 Task: Search one way flight ticket for 3 adults, 3 children in business from Dubuque: Dubuque Regional Airport to Springfield: Abraham Lincoln Capital Airport on 5-2-2023. Number of bags: 4 checked bags. Price is upto 89000. Outbound departure time preference is 18:45.
Action: Mouse moved to (311, 283)
Screenshot: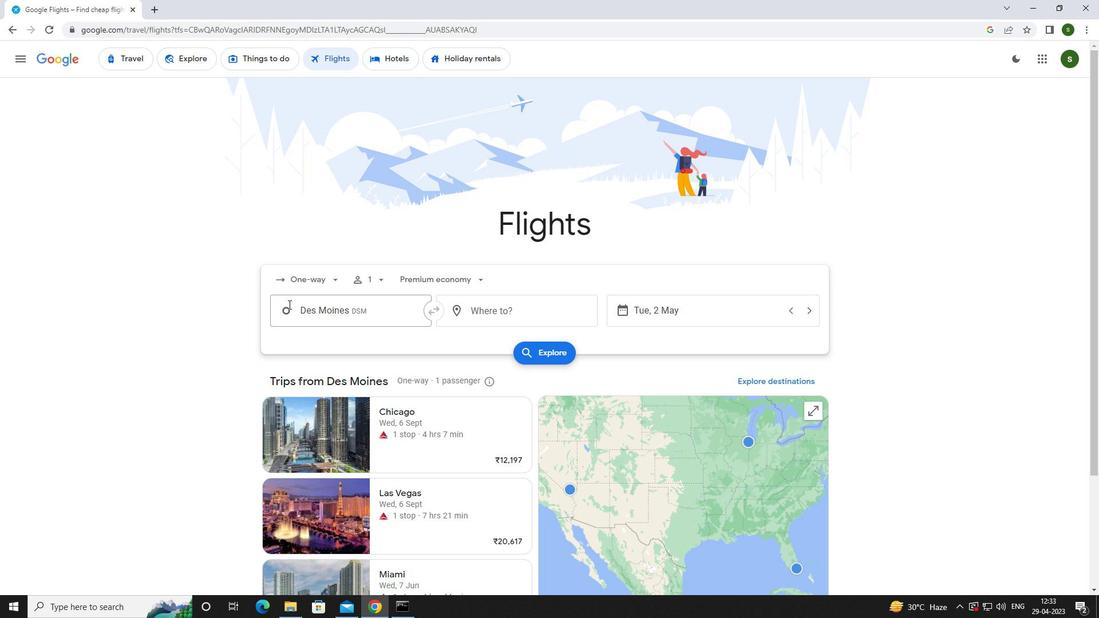 
Action: Mouse pressed left at (311, 283)
Screenshot: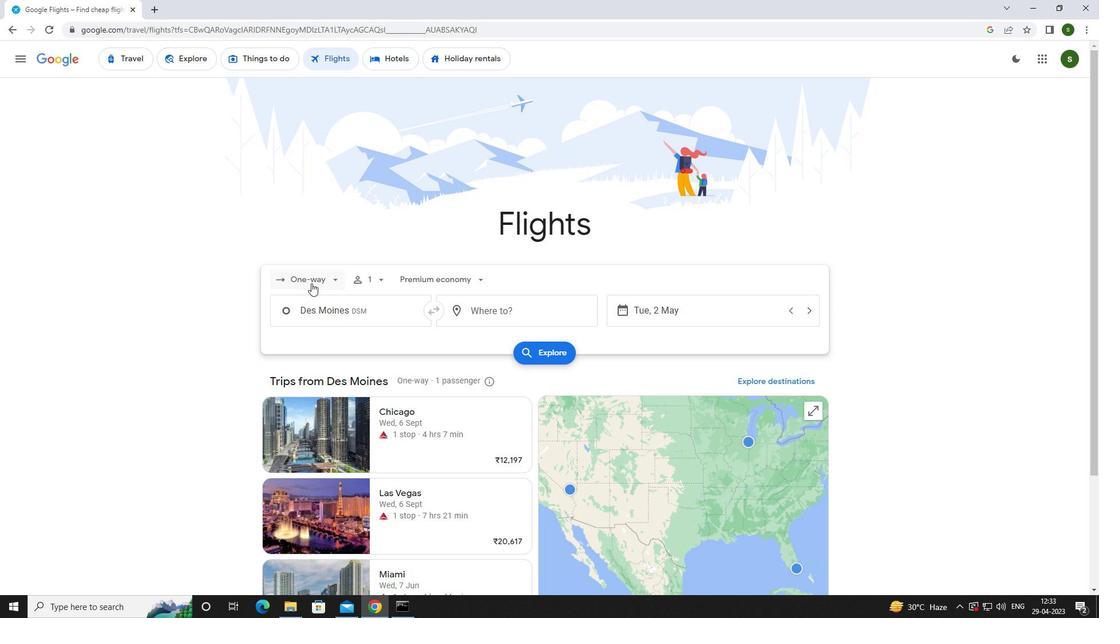 
Action: Mouse moved to (319, 332)
Screenshot: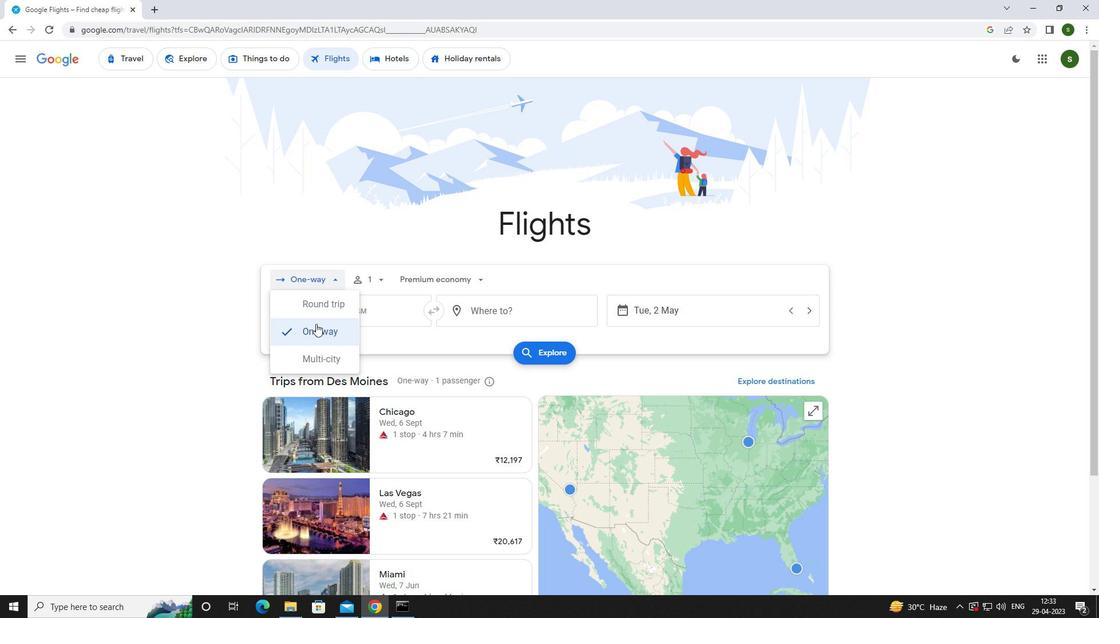 
Action: Mouse pressed left at (319, 332)
Screenshot: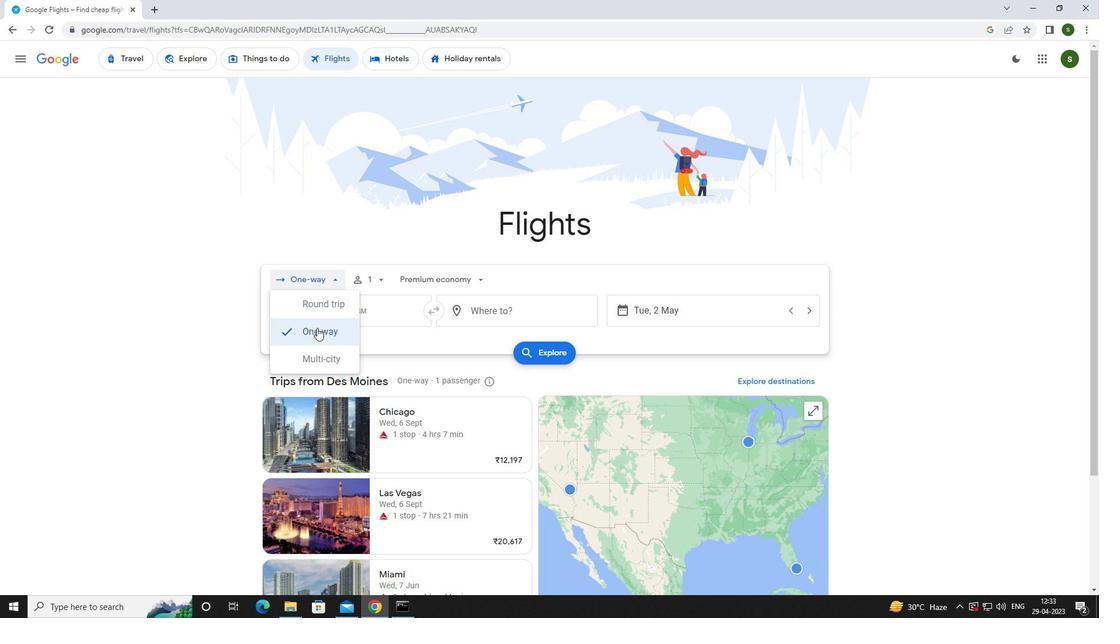 
Action: Mouse moved to (389, 277)
Screenshot: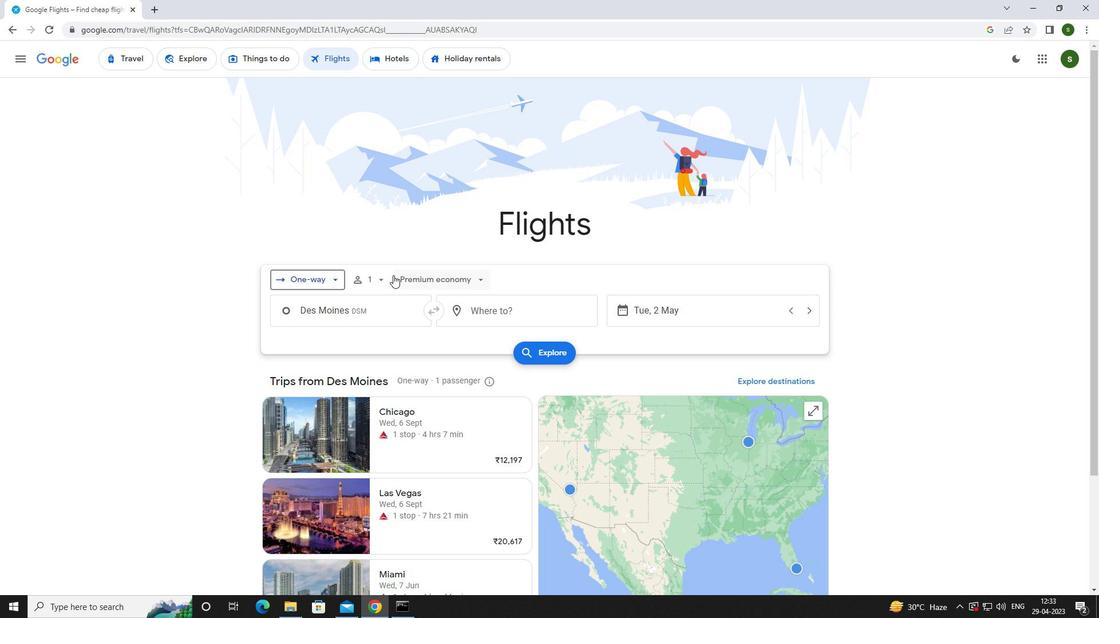 
Action: Mouse pressed left at (389, 277)
Screenshot: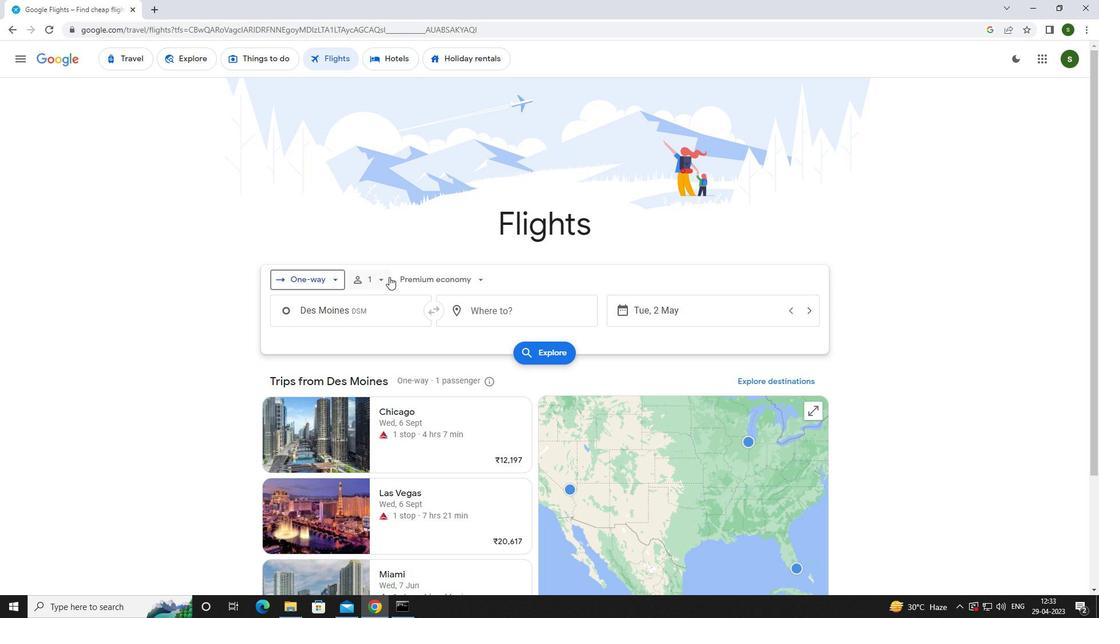 
Action: Mouse moved to (474, 311)
Screenshot: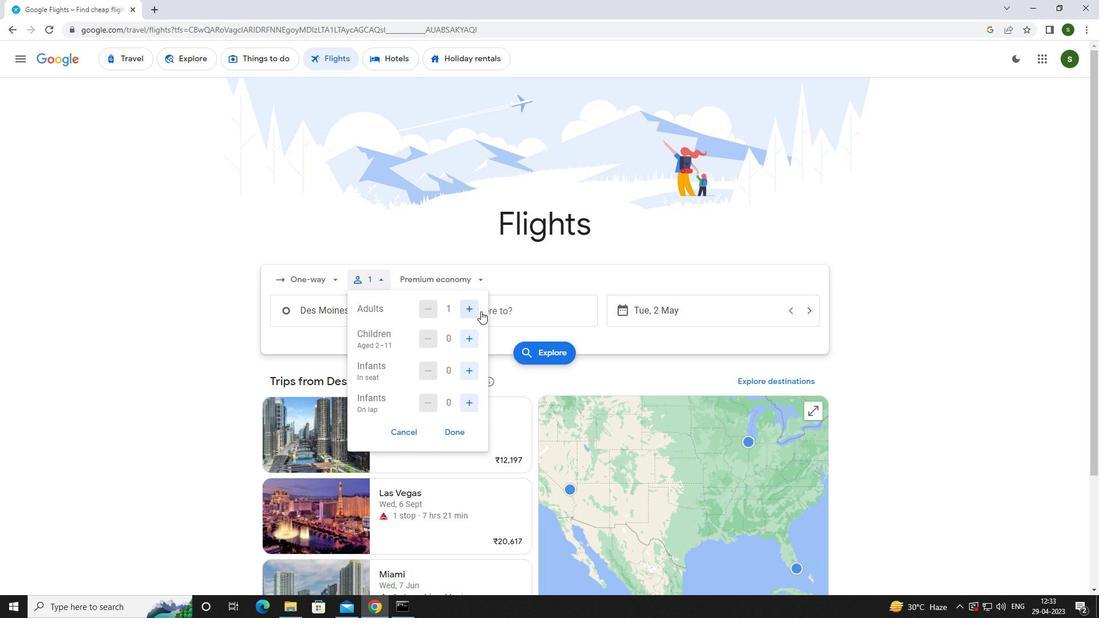 
Action: Mouse pressed left at (474, 311)
Screenshot: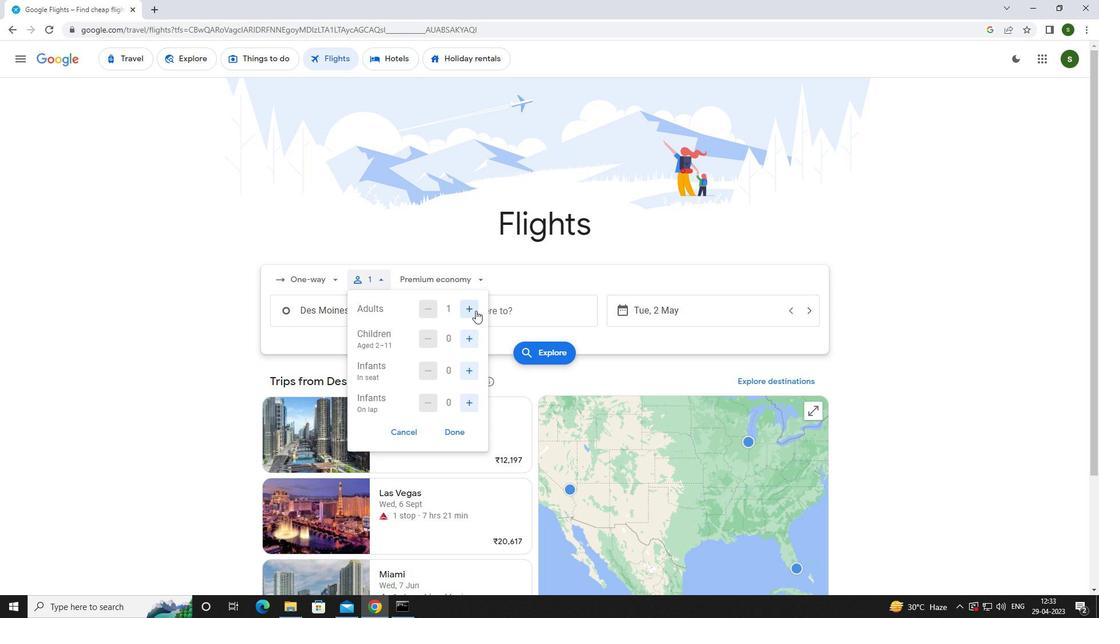 
Action: Mouse pressed left at (474, 311)
Screenshot: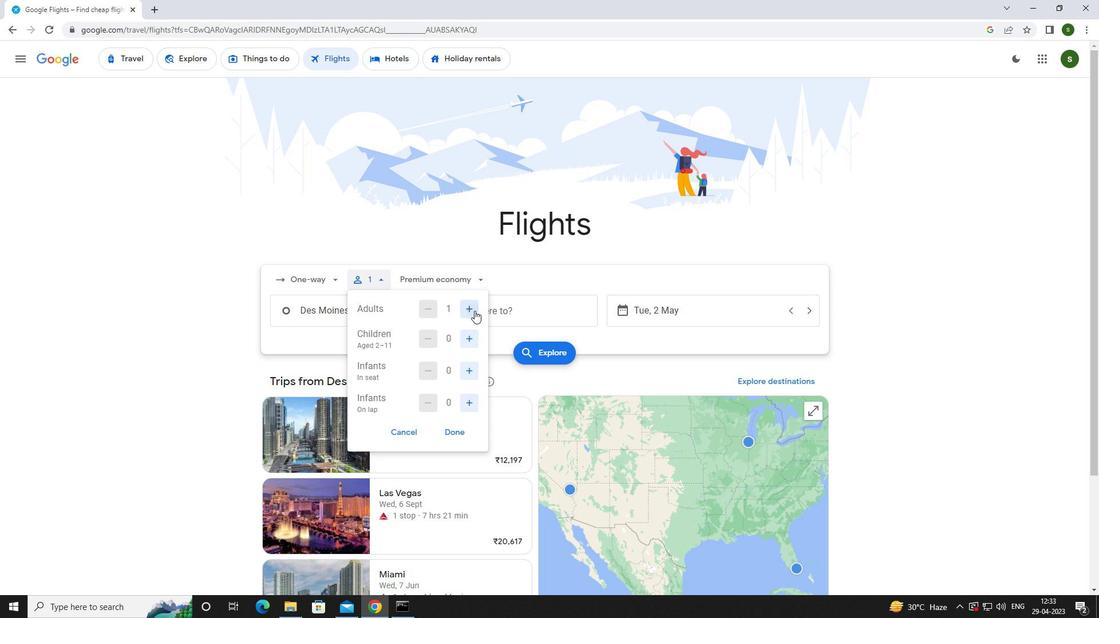 
Action: Mouse moved to (472, 336)
Screenshot: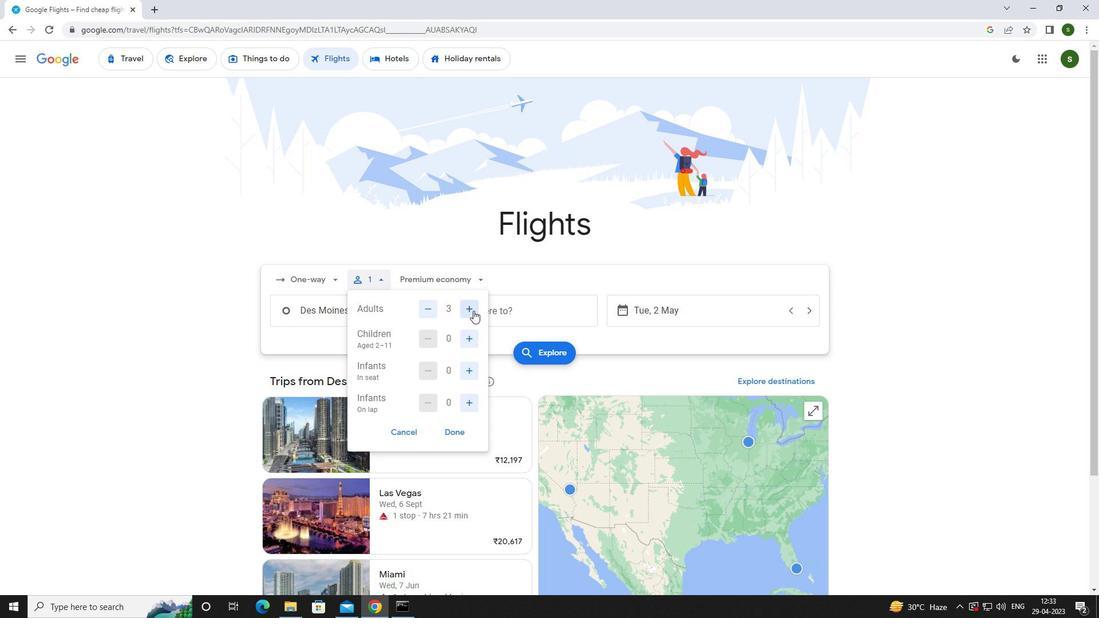 
Action: Mouse pressed left at (472, 336)
Screenshot: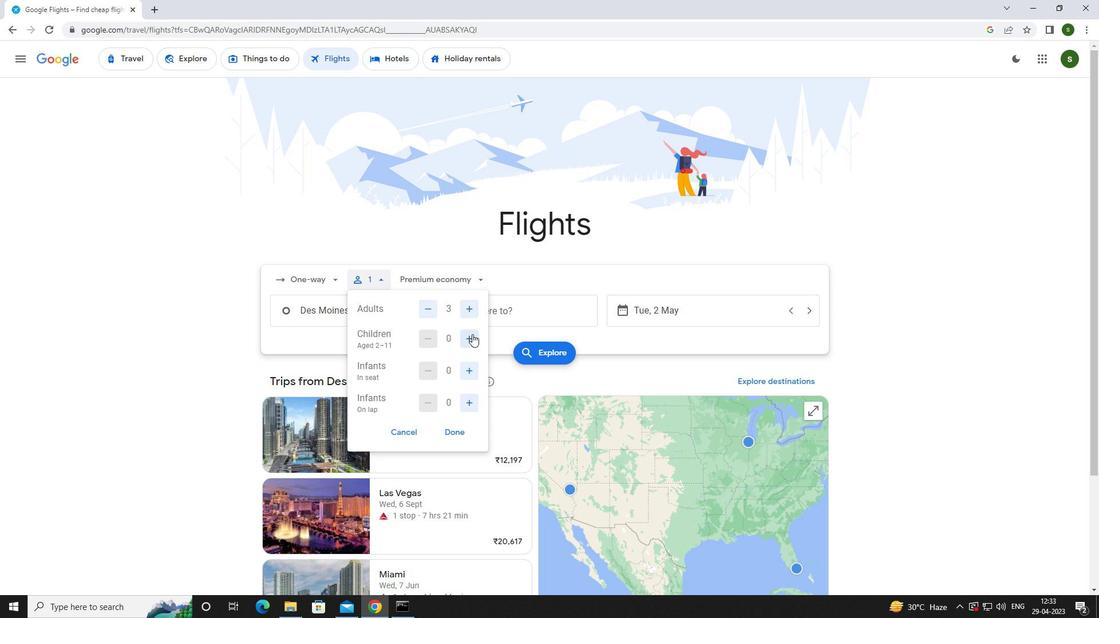 
Action: Mouse pressed left at (472, 336)
Screenshot: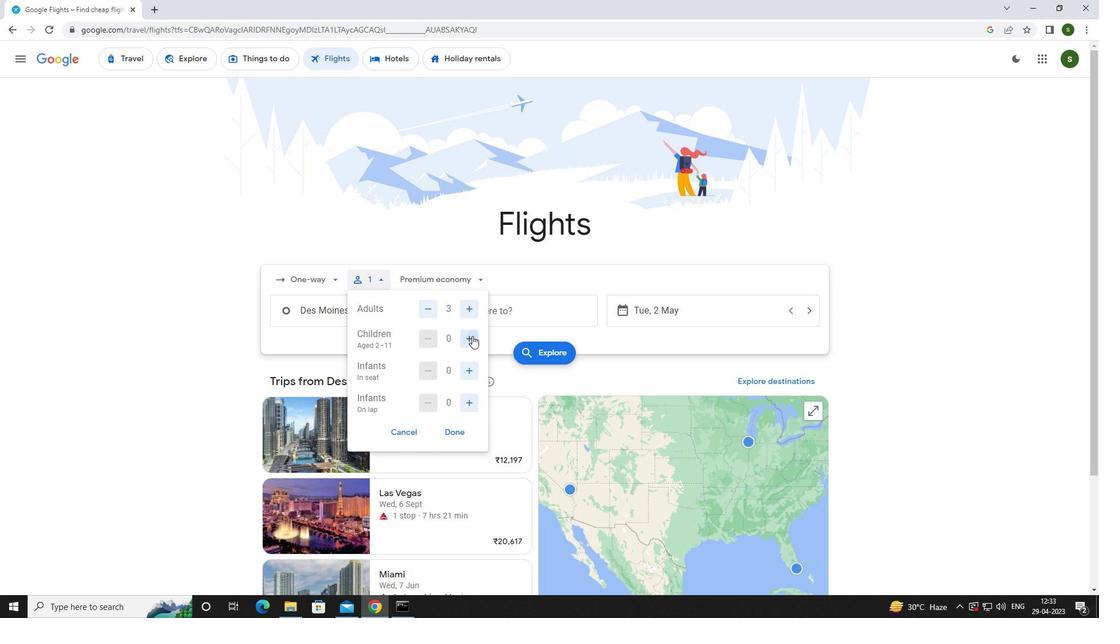 
Action: Mouse pressed left at (472, 336)
Screenshot: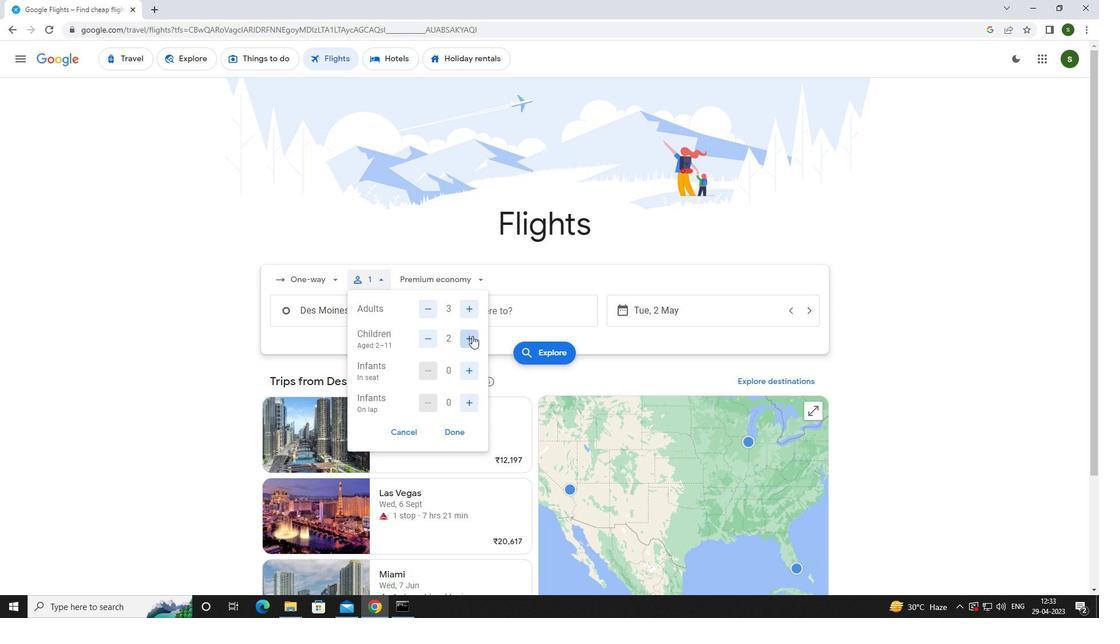 
Action: Mouse moved to (462, 280)
Screenshot: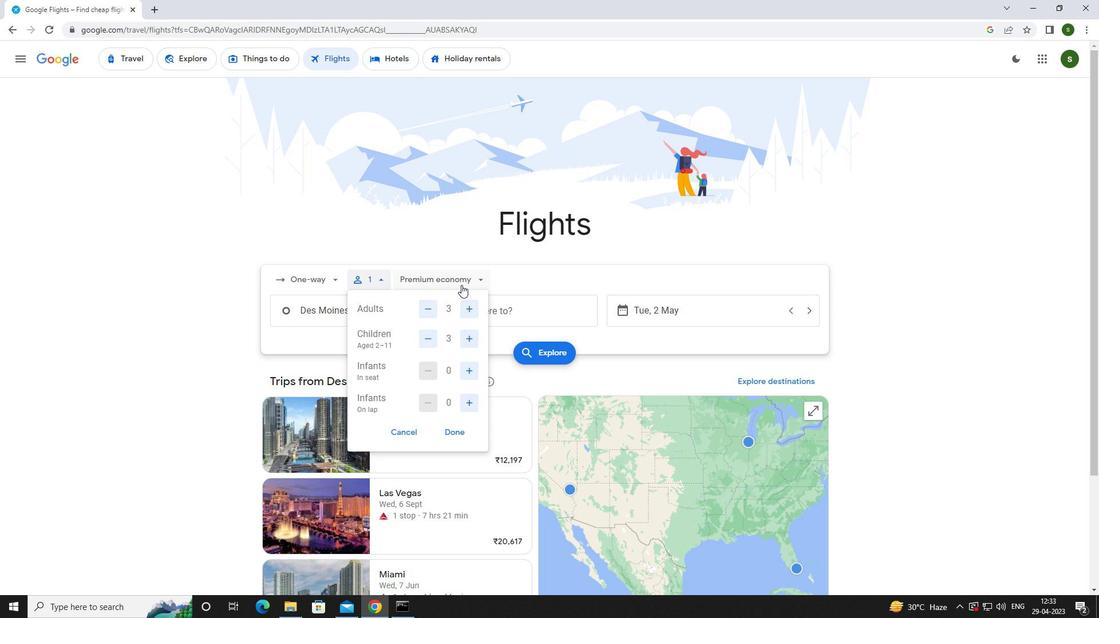 
Action: Mouse pressed left at (462, 280)
Screenshot: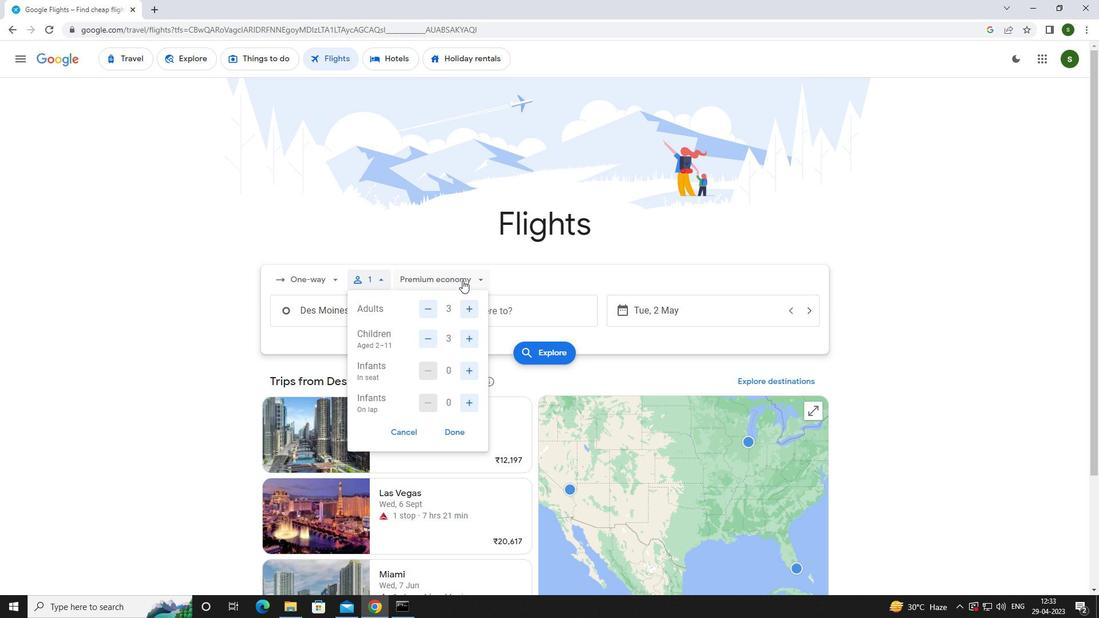 
Action: Mouse moved to (464, 355)
Screenshot: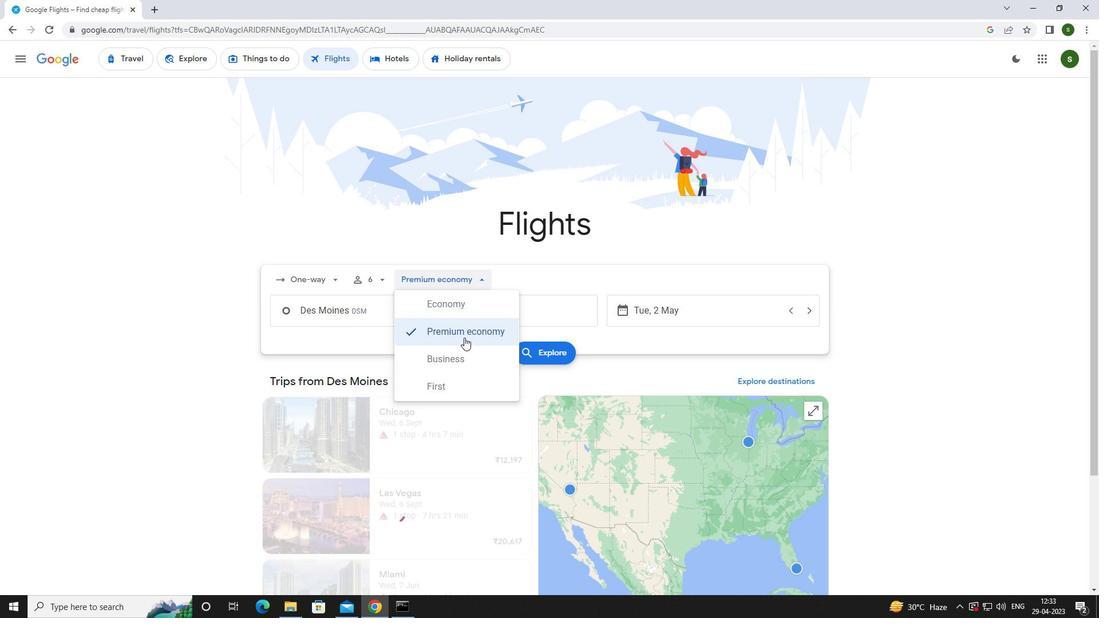
Action: Mouse pressed left at (464, 355)
Screenshot: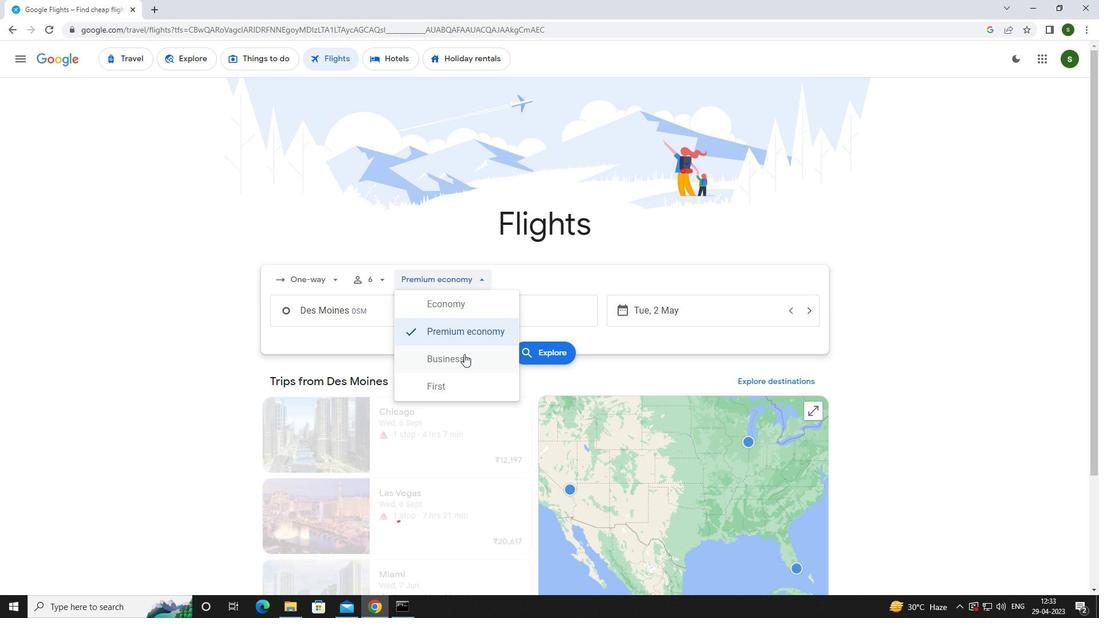 
Action: Mouse moved to (398, 314)
Screenshot: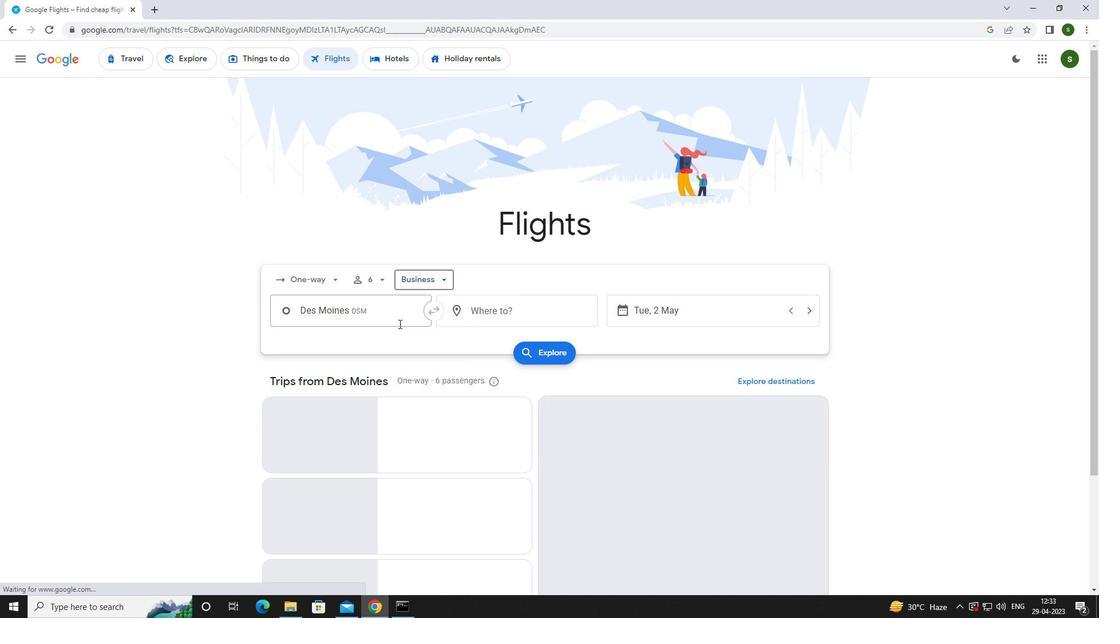 
Action: Mouse pressed left at (398, 314)
Screenshot: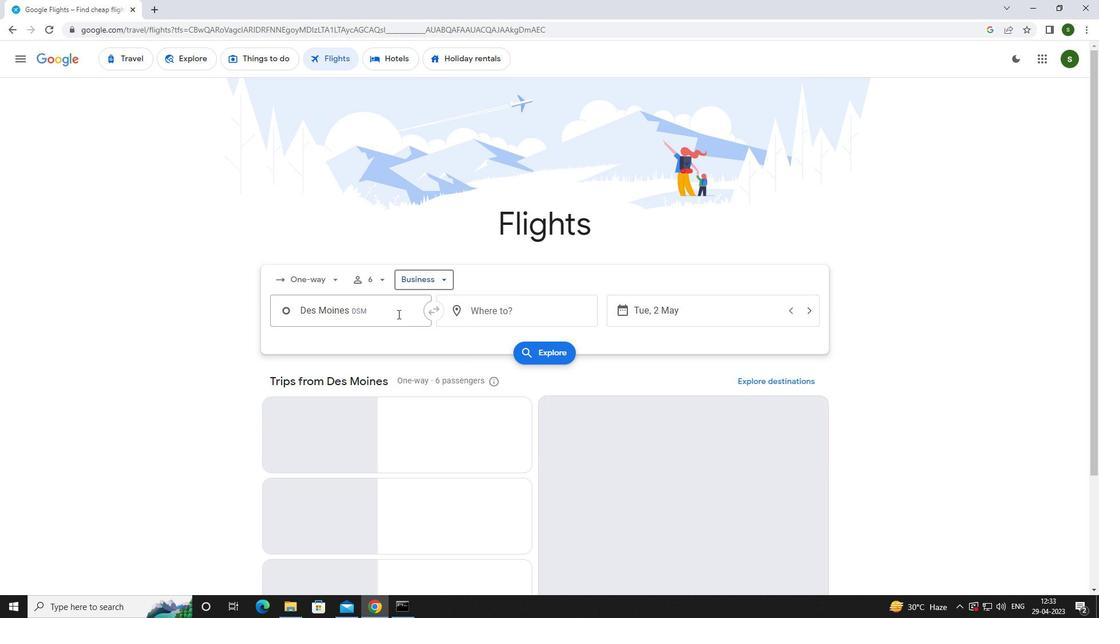 
Action: Mouse moved to (397, 314)
Screenshot: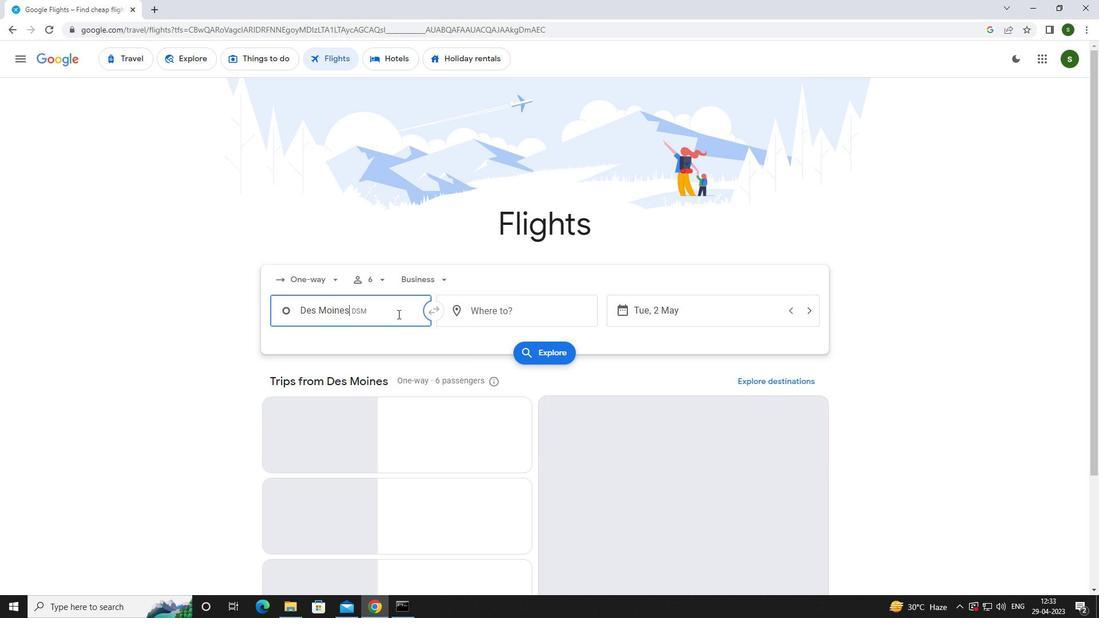 
Action: Key pressed d<Key.caps_lock>ubuque
Screenshot: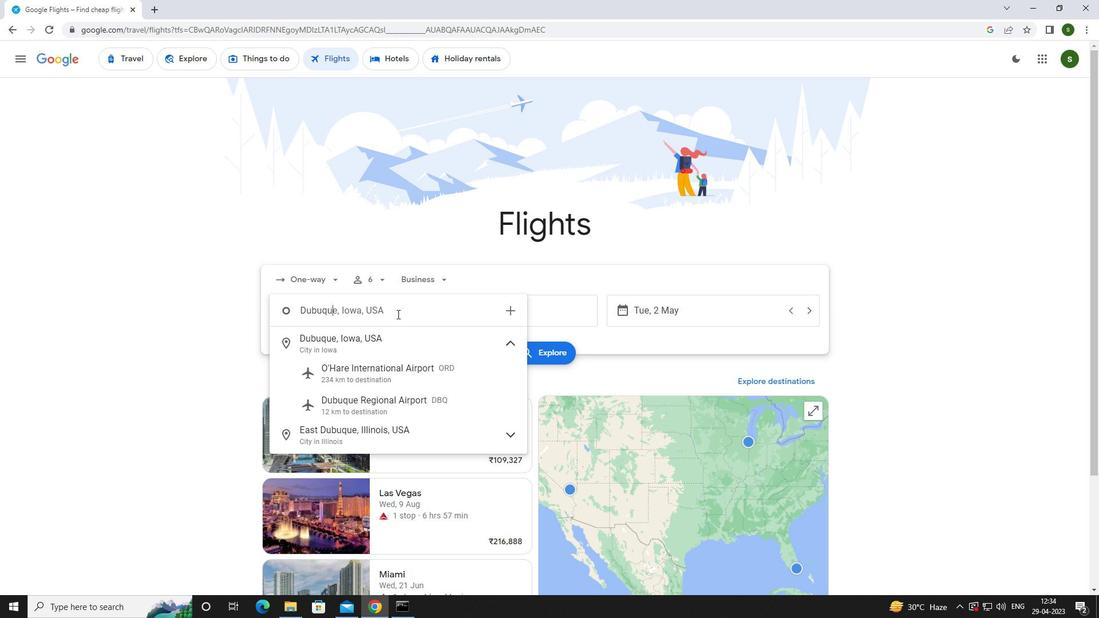 
Action: Mouse moved to (394, 401)
Screenshot: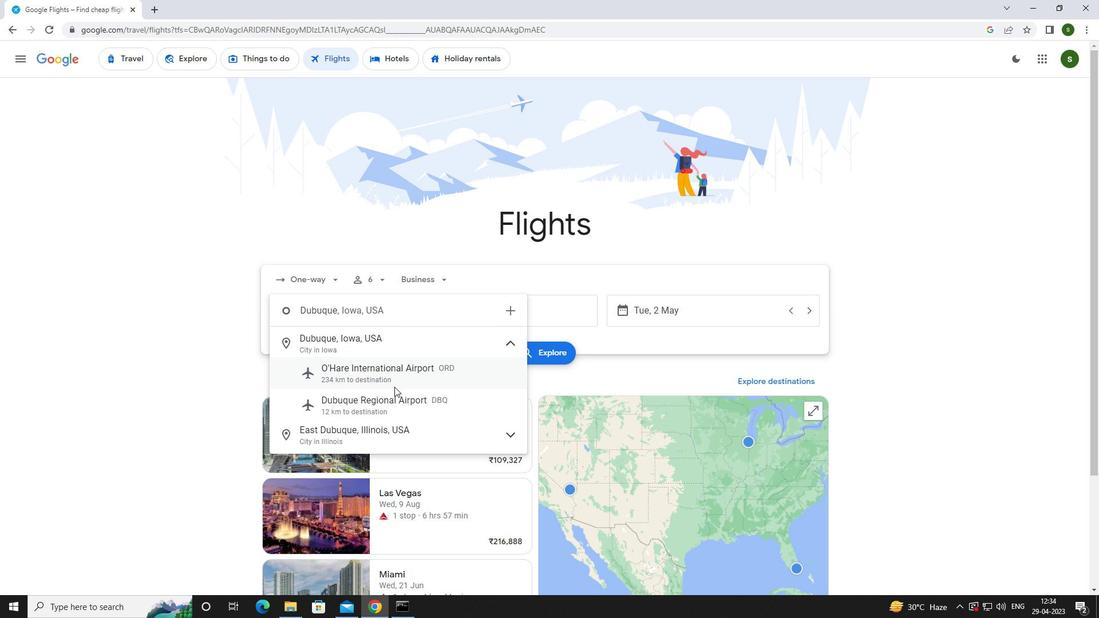 
Action: Mouse pressed left at (394, 401)
Screenshot: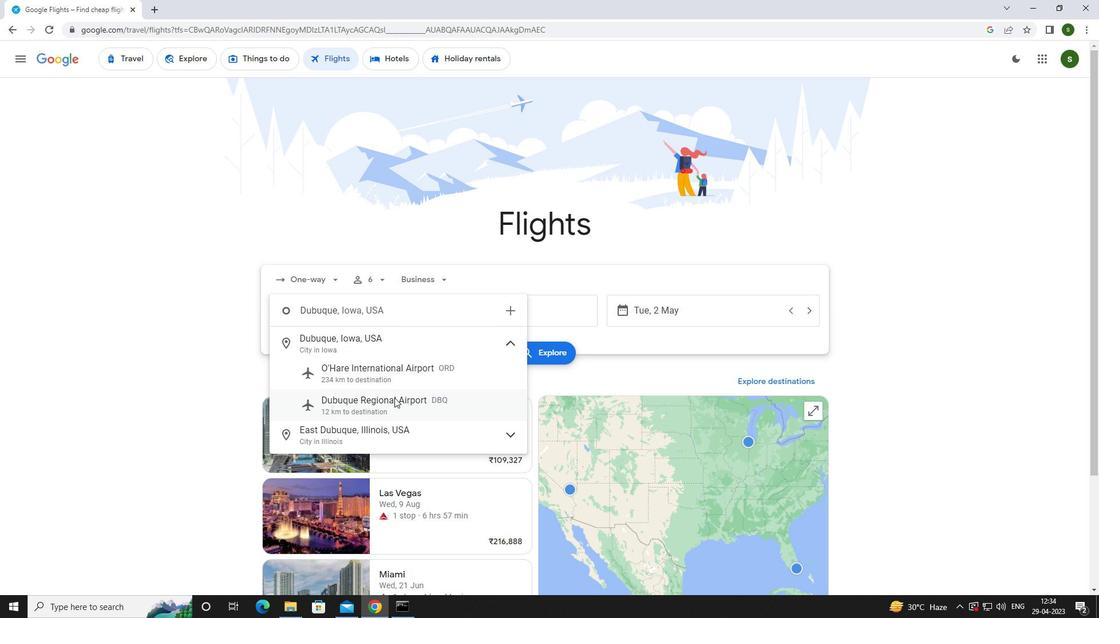
Action: Mouse moved to (500, 314)
Screenshot: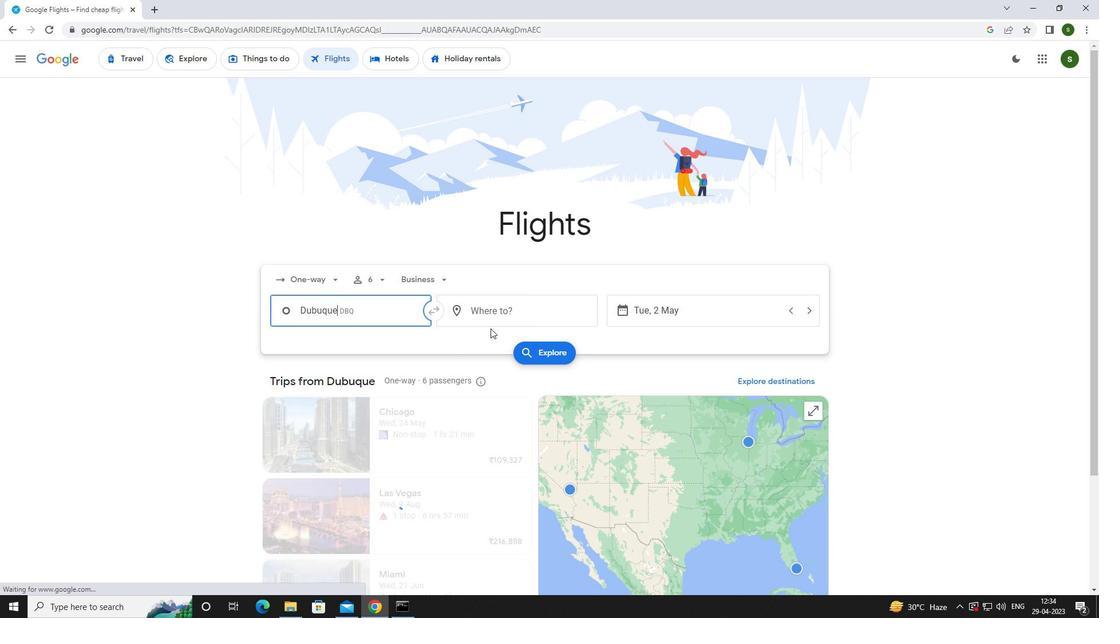 
Action: Mouse pressed left at (500, 314)
Screenshot: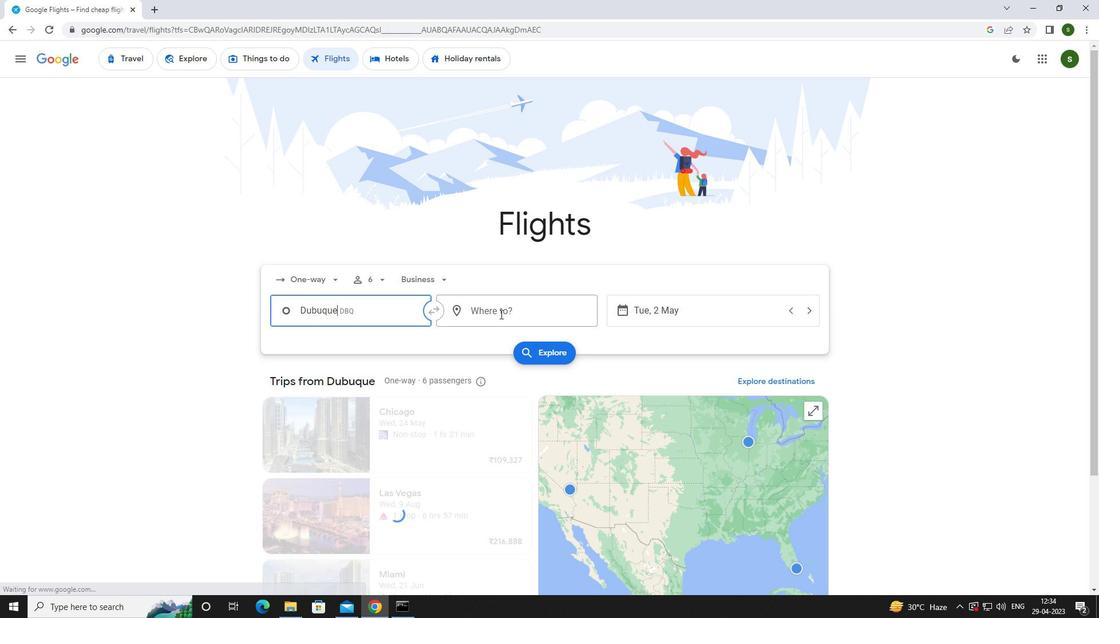 
Action: Mouse moved to (450, 321)
Screenshot: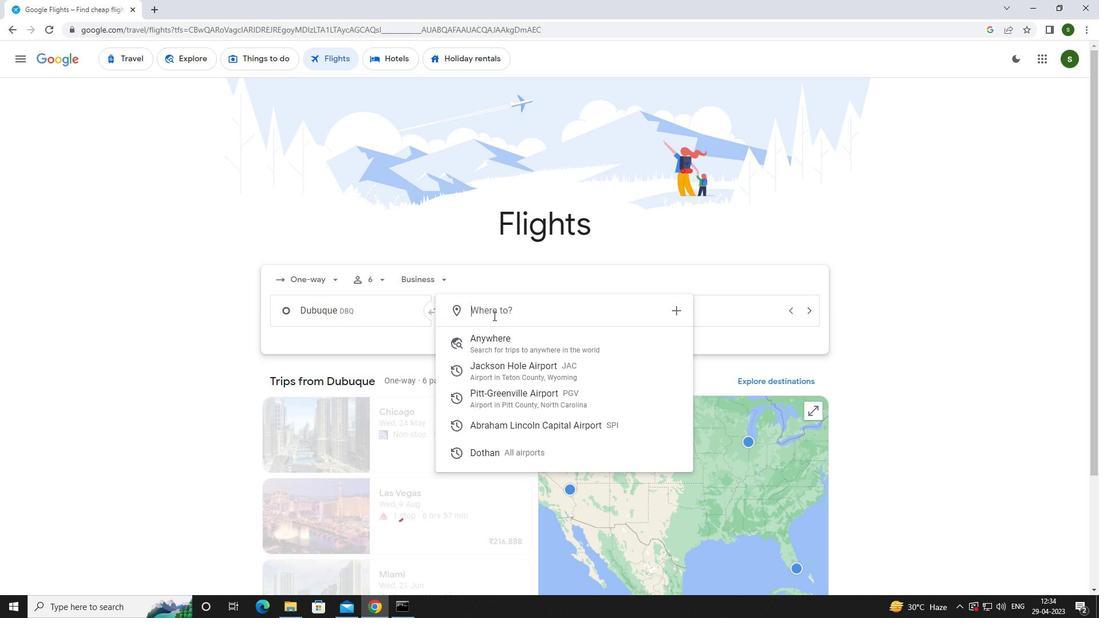 
Action: Key pressed <Key.caps_lock>s<Key.caps_lock>pringfield
Screenshot: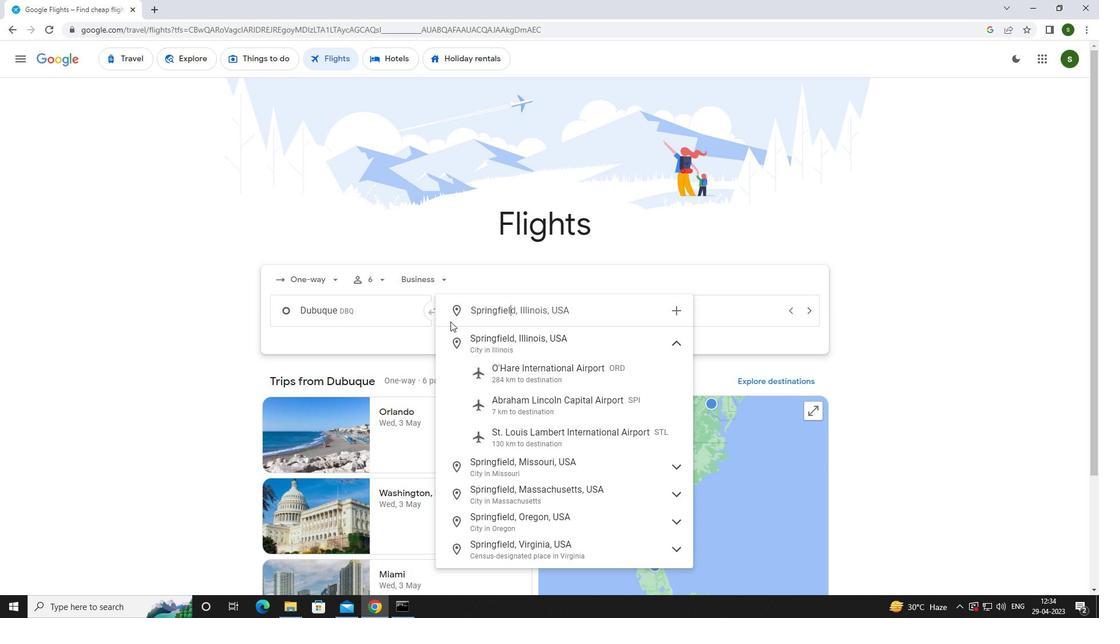 
Action: Mouse moved to (520, 407)
Screenshot: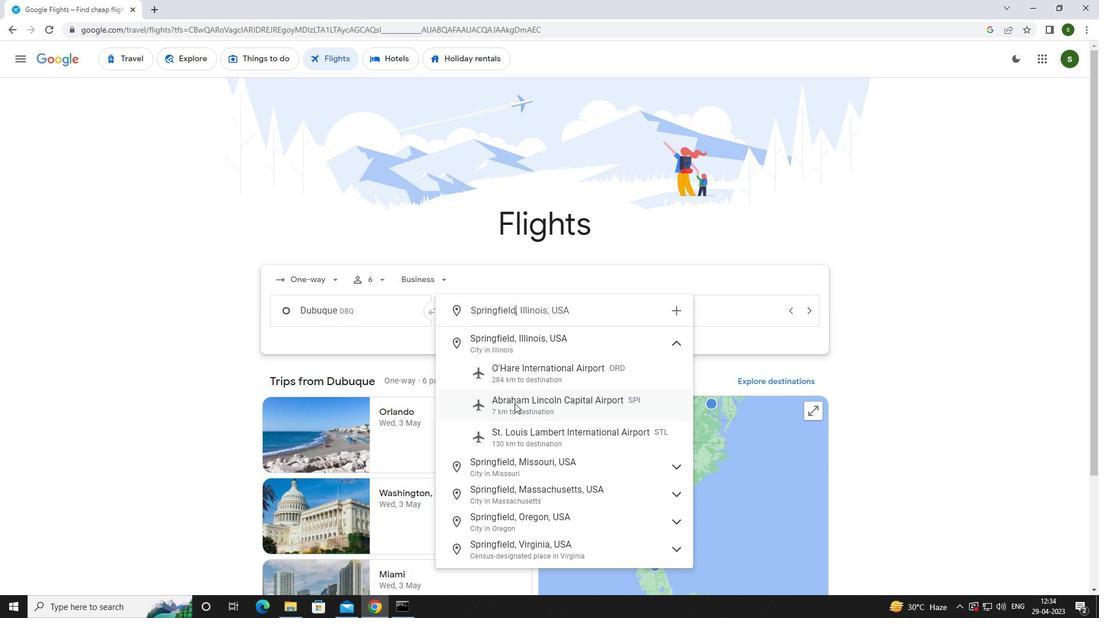 
Action: Mouse pressed left at (520, 407)
Screenshot: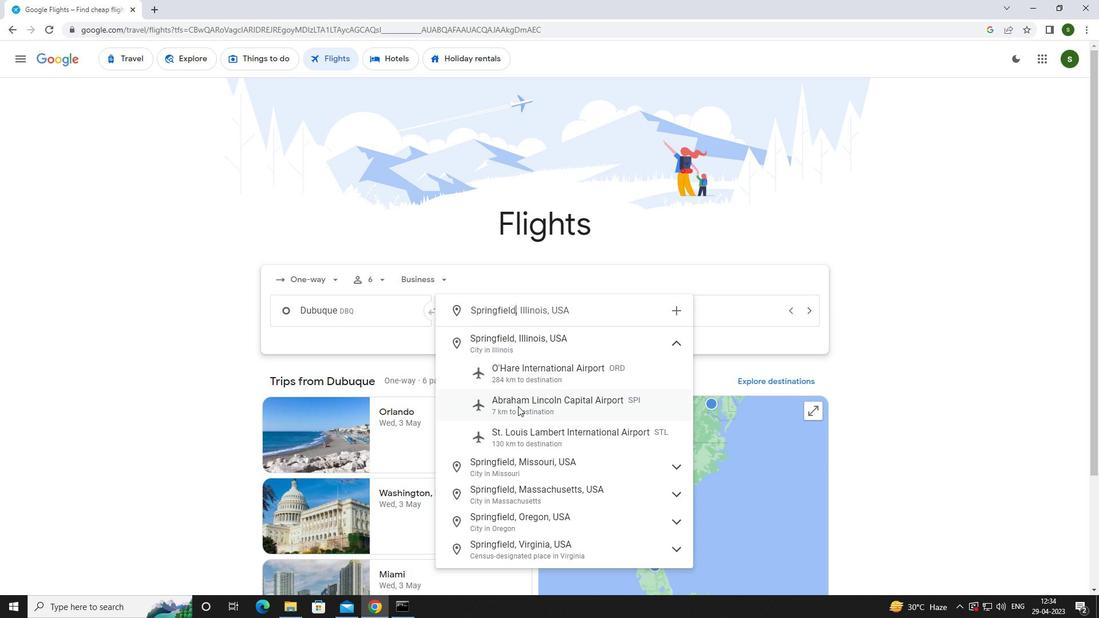 
Action: Mouse moved to (712, 313)
Screenshot: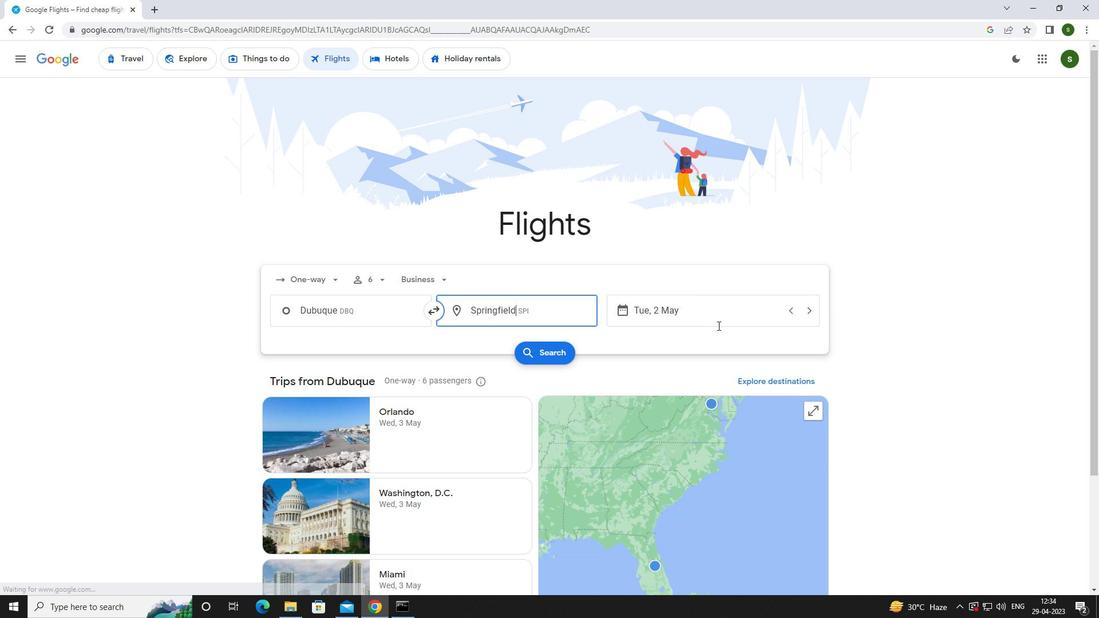 
Action: Mouse pressed left at (712, 313)
Screenshot: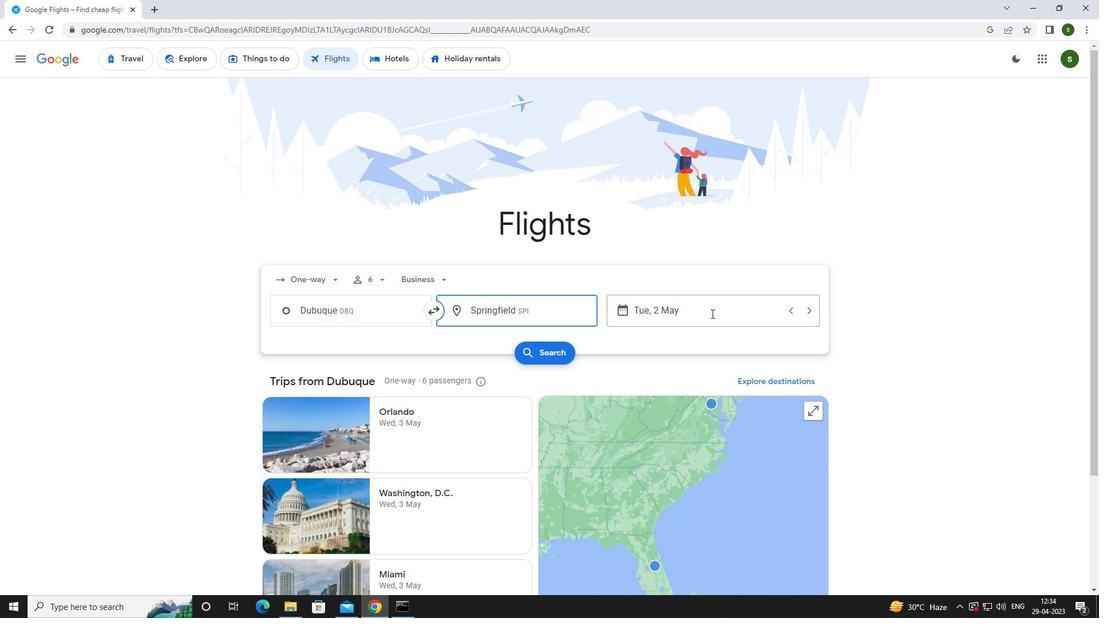 
Action: Mouse moved to (687, 386)
Screenshot: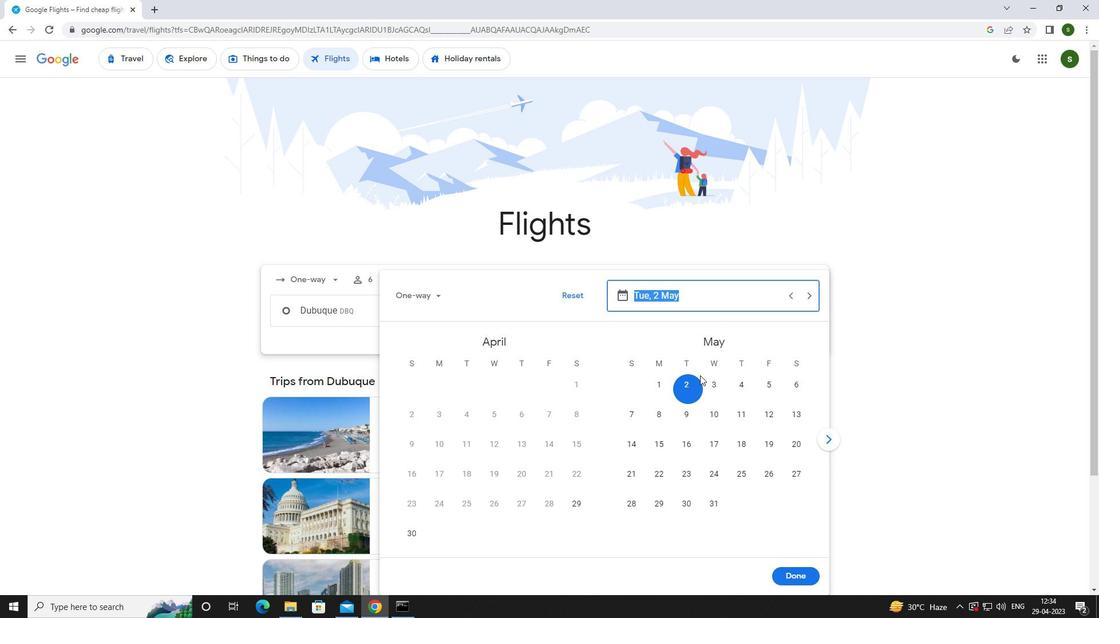 
Action: Mouse pressed left at (687, 386)
Screenshot: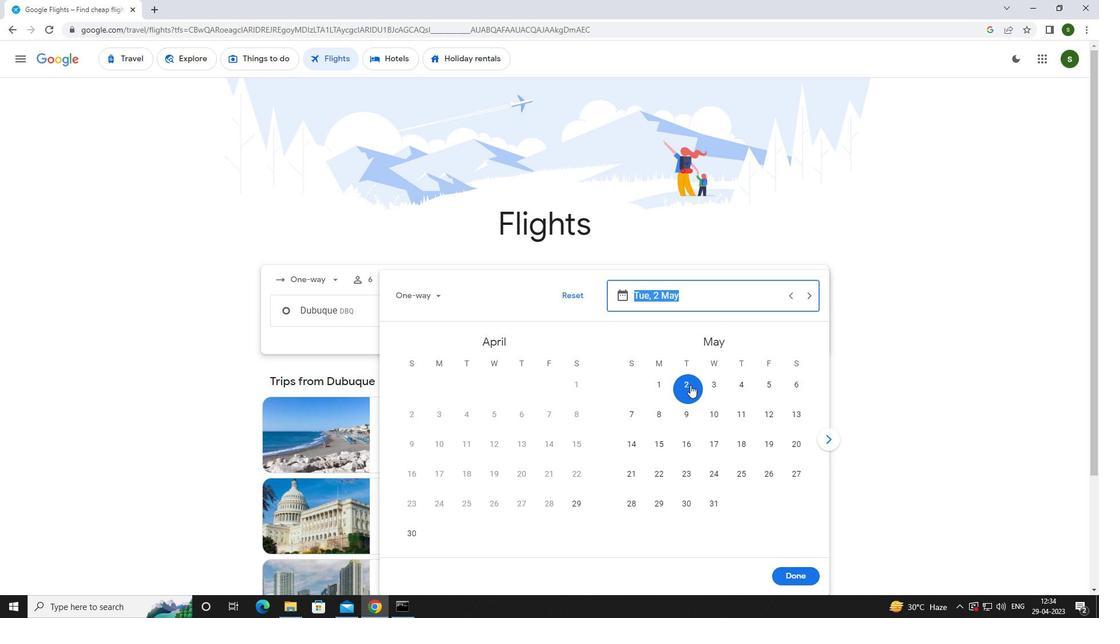 
Action: Mouse moved to (799, 575)
Screenshot: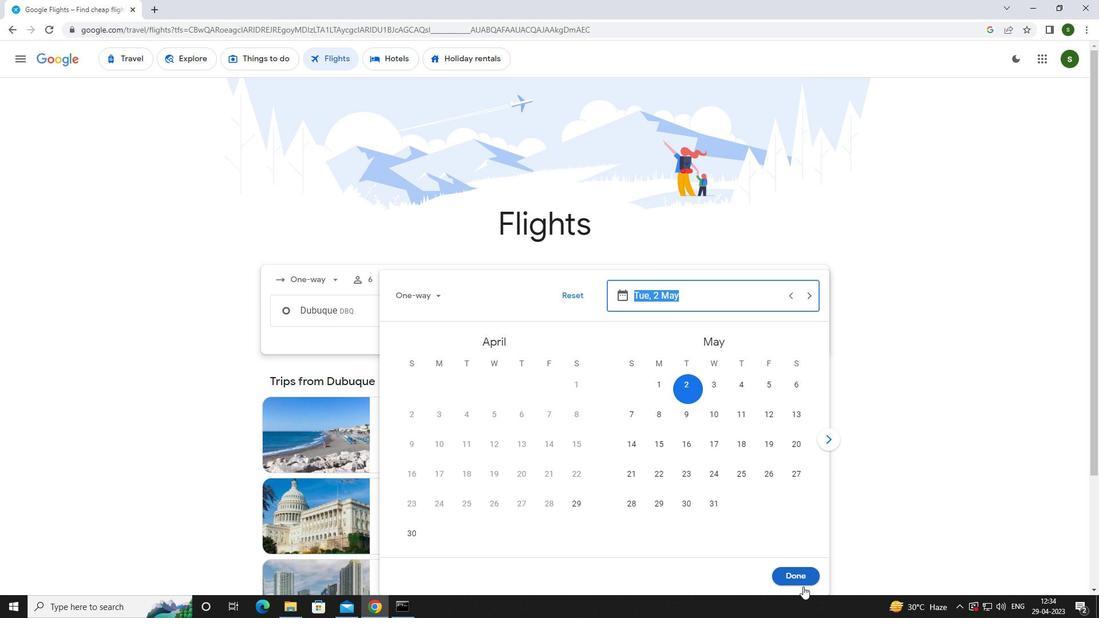 
Action: Mouse pressed left at (799, 575)
Screenshot: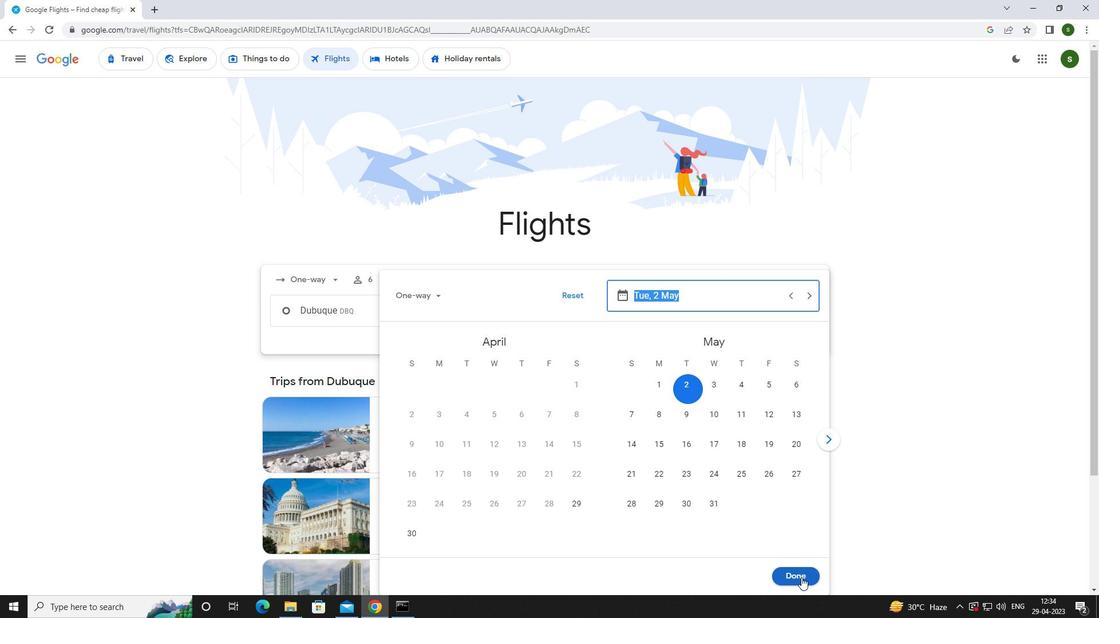 
Action: Mouse moved to (558, 351)
Screenshot: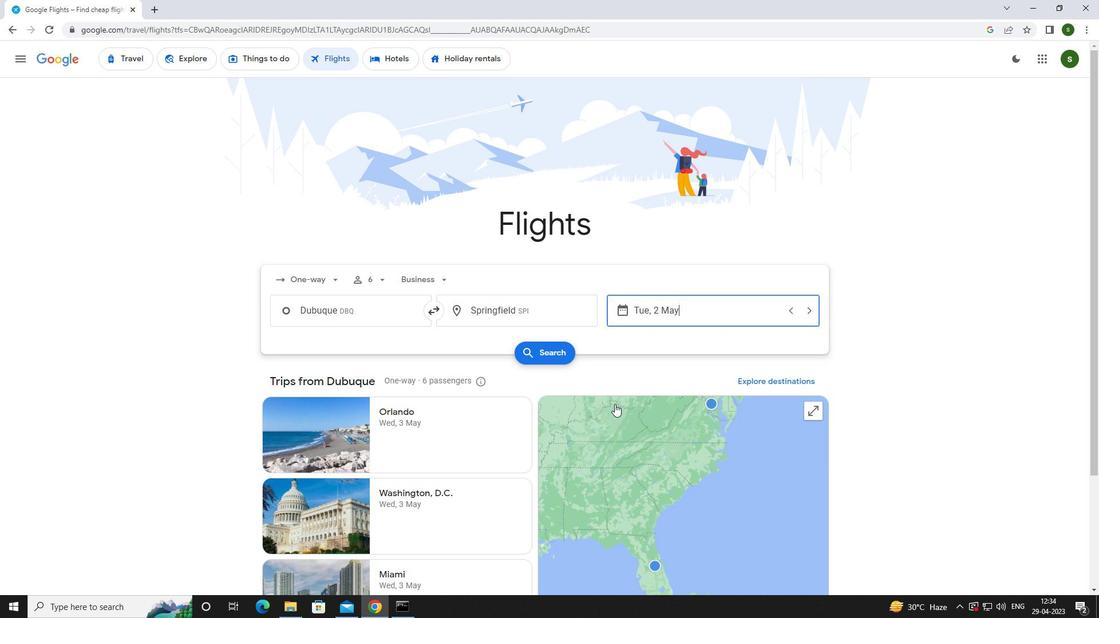 
Action: Mouse pressed left at (558, 351)
Screenshot: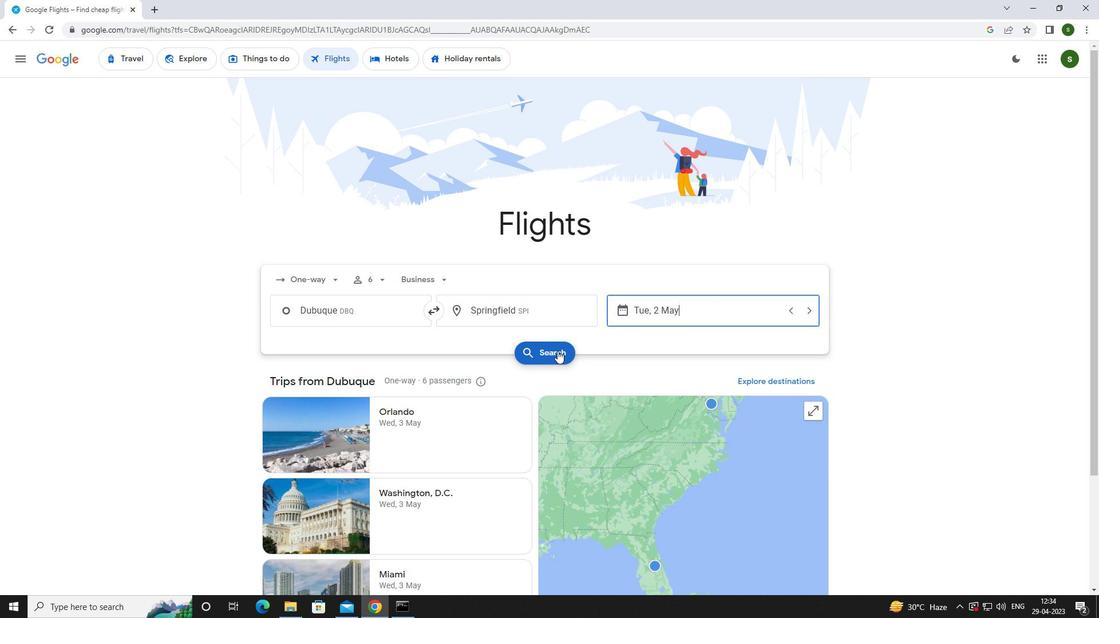 
Action: Mouse moved to (296, 168)
Screenshot: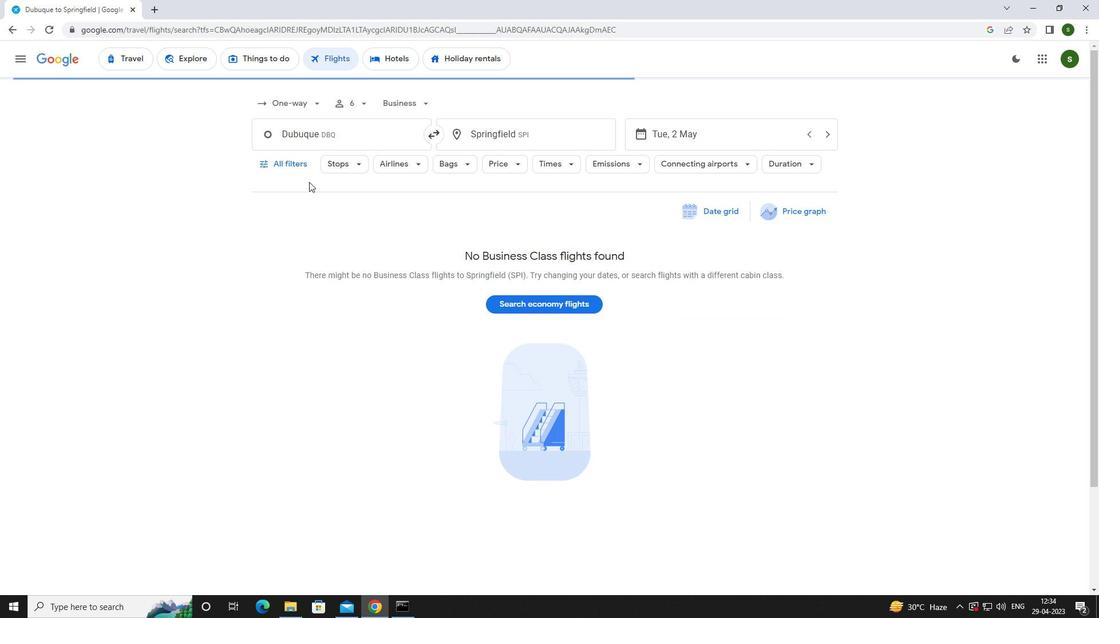 
Action: Mouse pressed left at (296, 168)
Screenshot: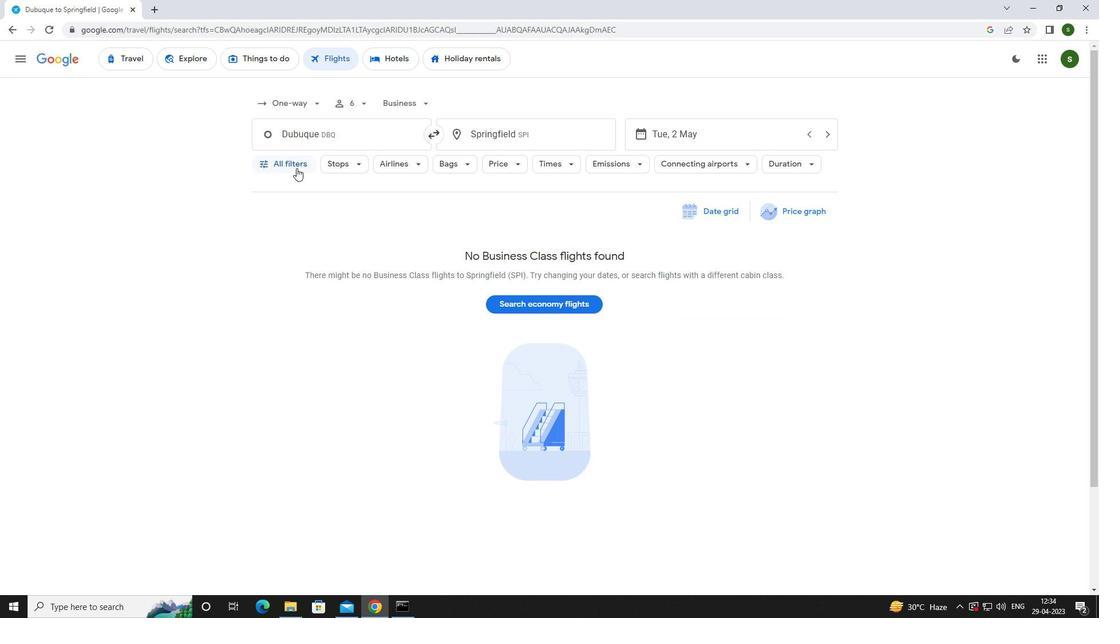 
Action: Mouse moved to (370, 320)
Screenshot: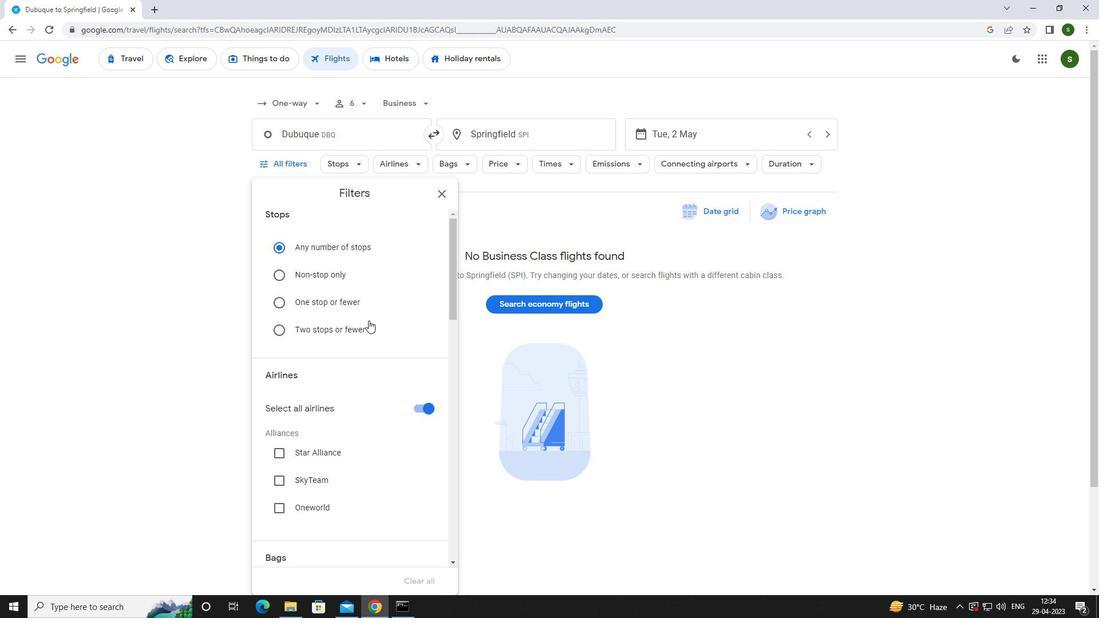 
Action: Mouse scrolled (370, 320) with delta (0, 0)
Screenshot: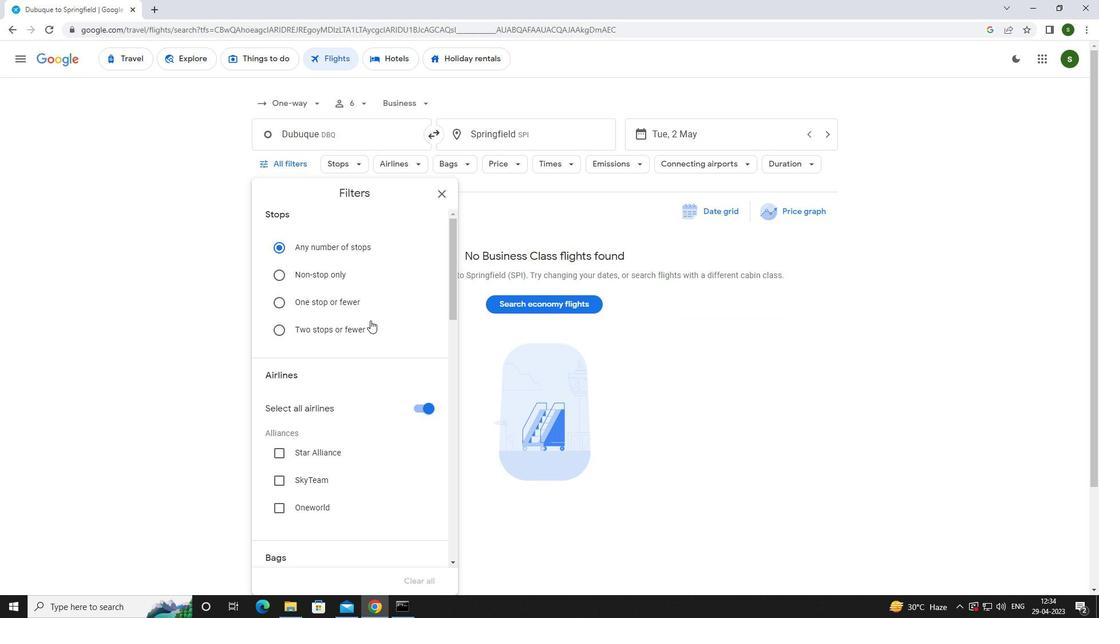 
Action: Mouse scrolled (370, 320) with delta (0, 0)
Screenshot: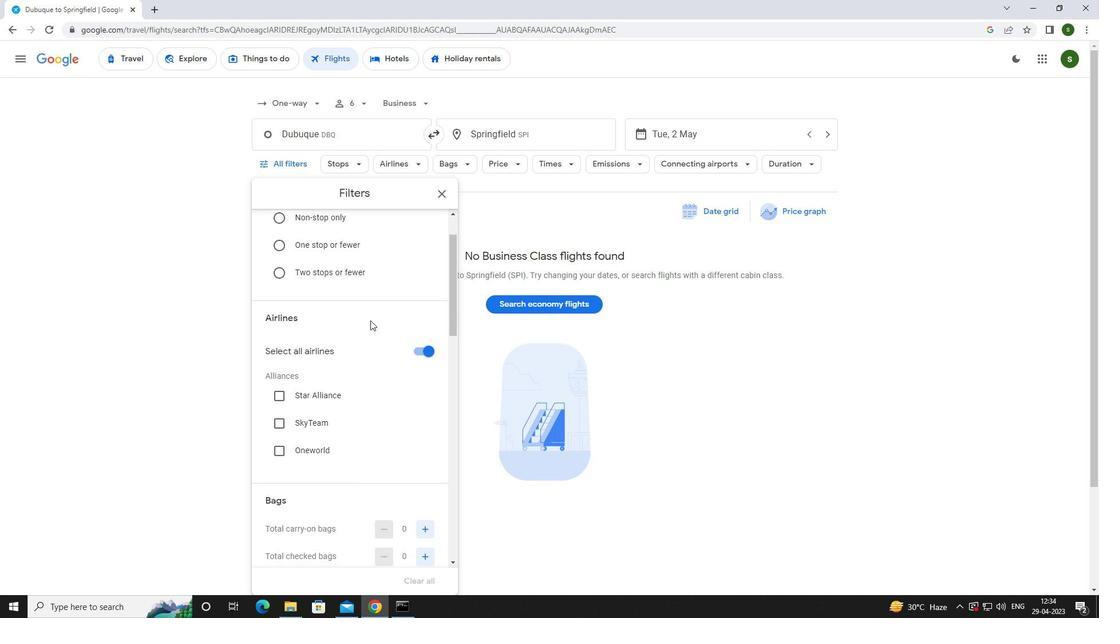 
Action: Mouse scrolled (370, 320) with delta (0, 0)
Screenshot: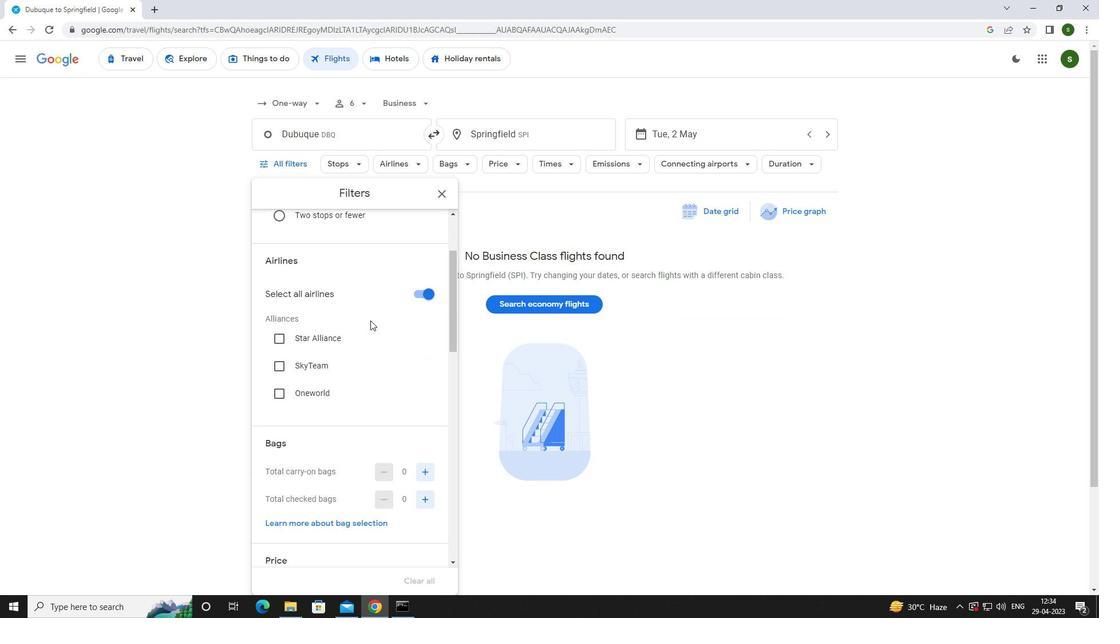 
Action: Mouse scrolled (370, 320) with delta (0, 0)
Screenshot: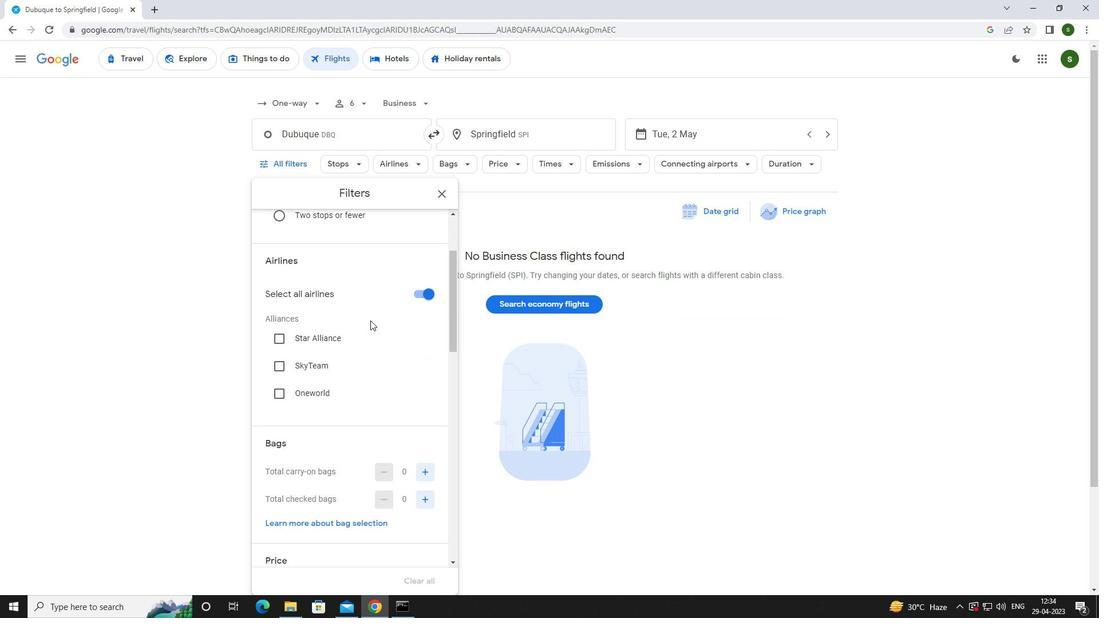 
Action: Mouse moved to (428, 386)
Screenshot: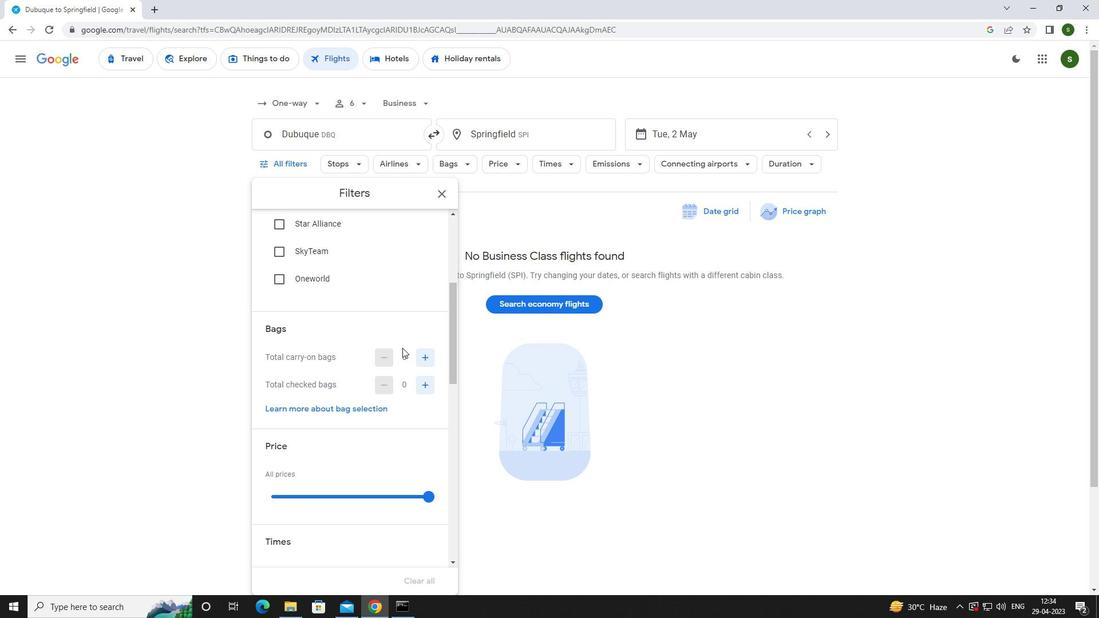 
Action: Mouse pressed left at (428, 386)
Screenshot: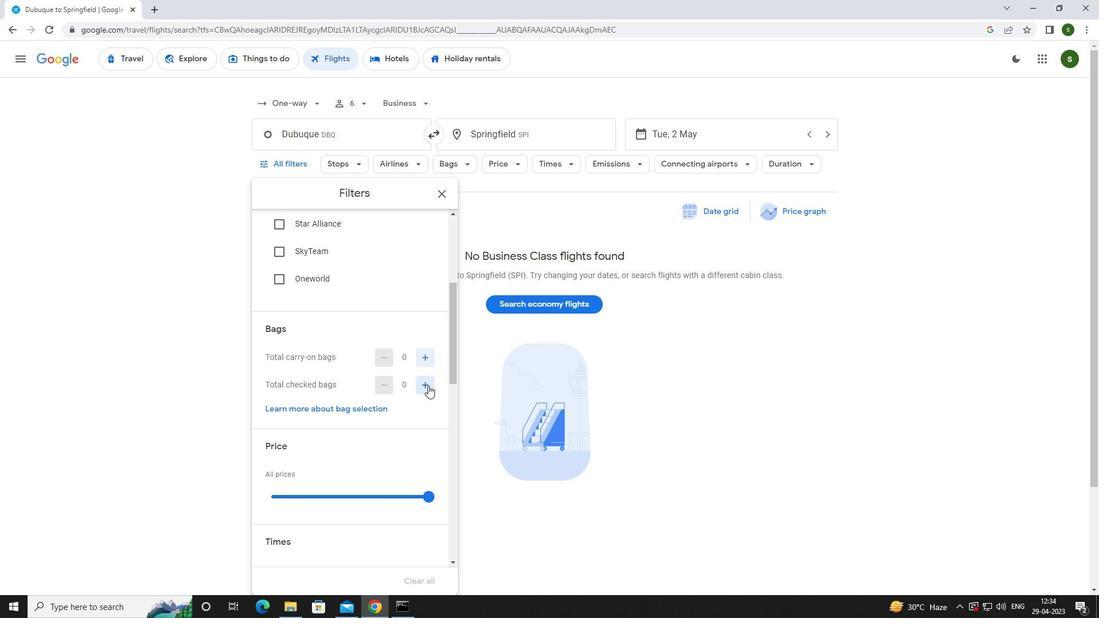 
Action: Mouse pressed left at (428, 386)
Screenshot: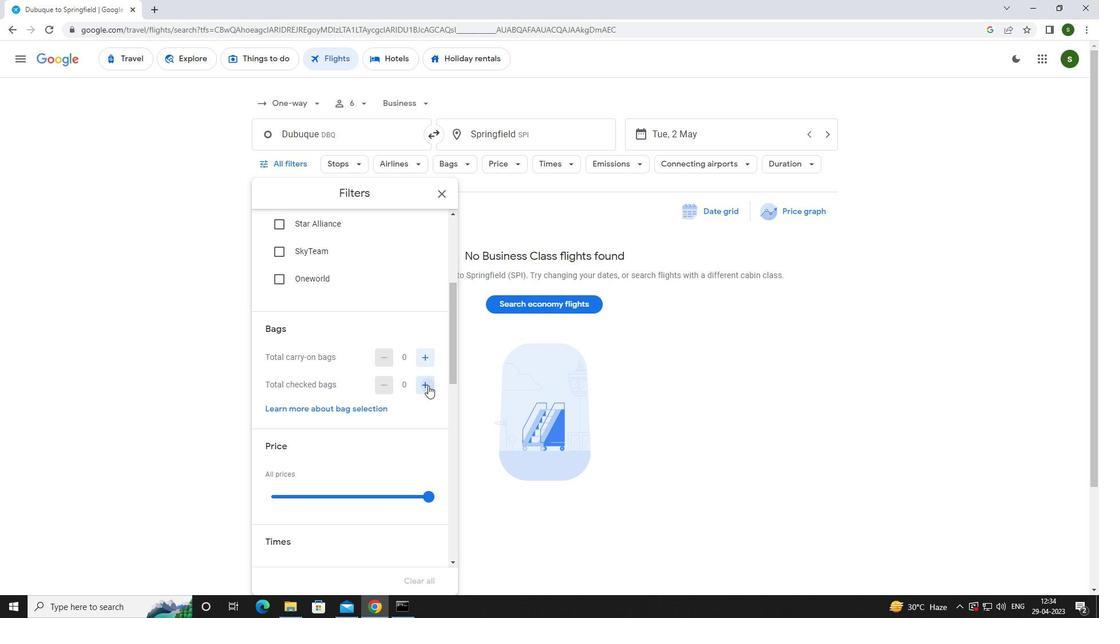 
Action: Mouse pressed left at (428, 386)
Screenshot: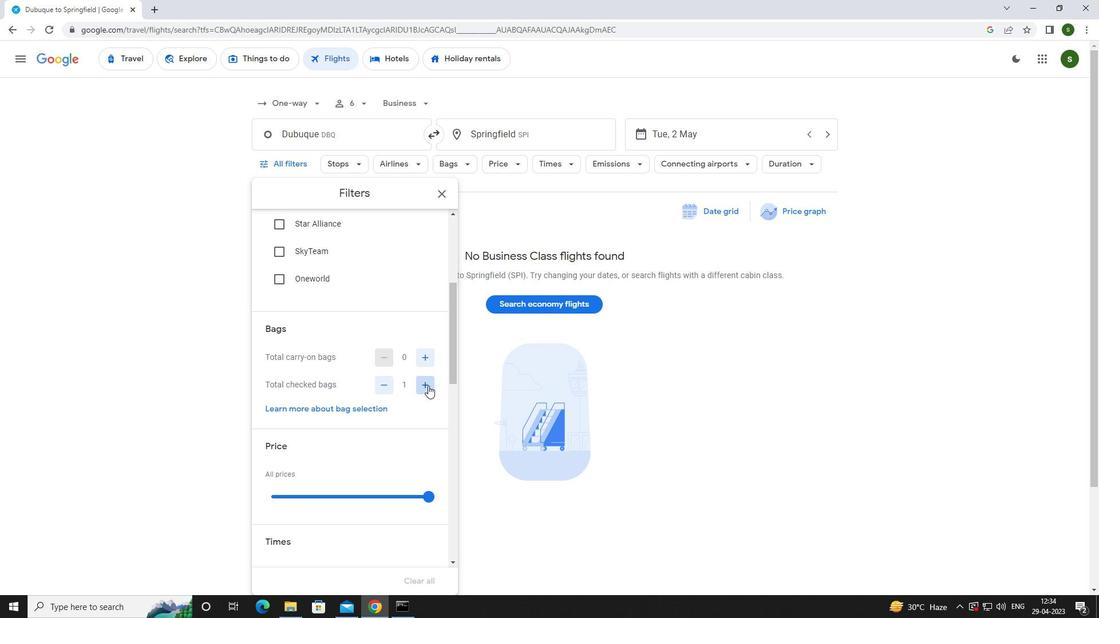 
Action: Mouse pressed left at (428, 386)
Screenshot: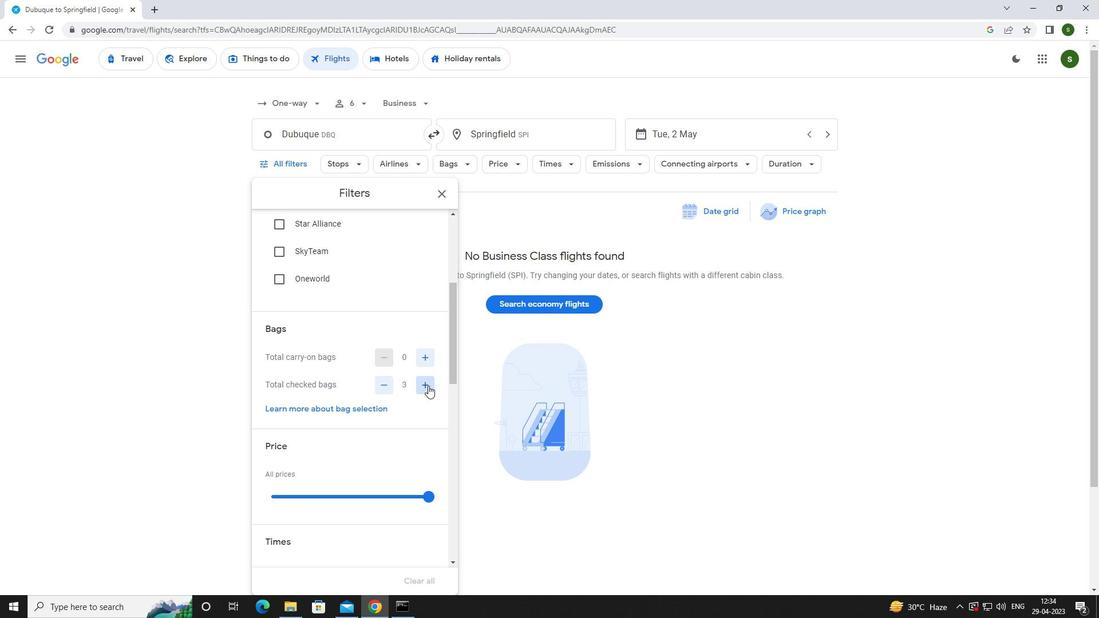 
Action: Mouse moved to (405, 399)
Screenshot: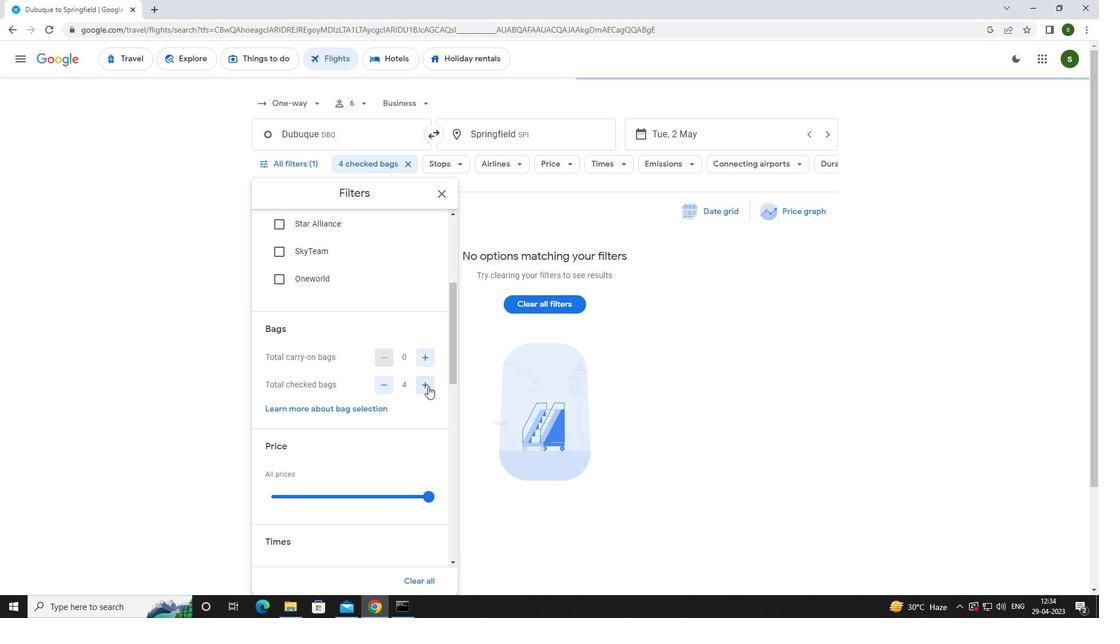 
Action: Mouse scrolled (405, 399) with delta (0, 0)
Screenshot: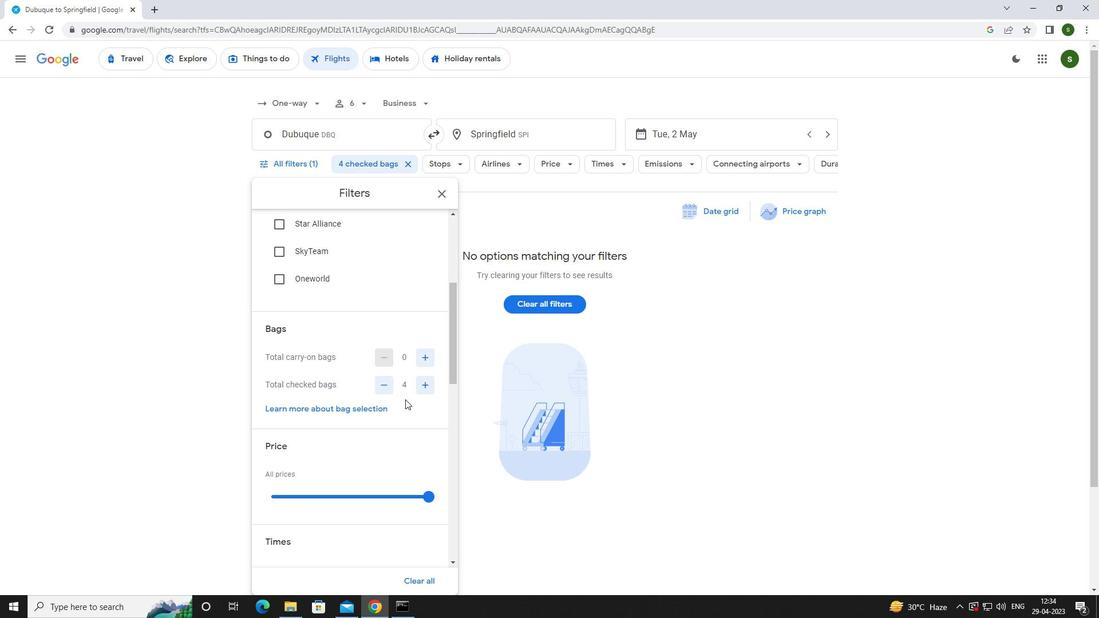 
Action: Mouse moved to (430, 441)
Screenshot: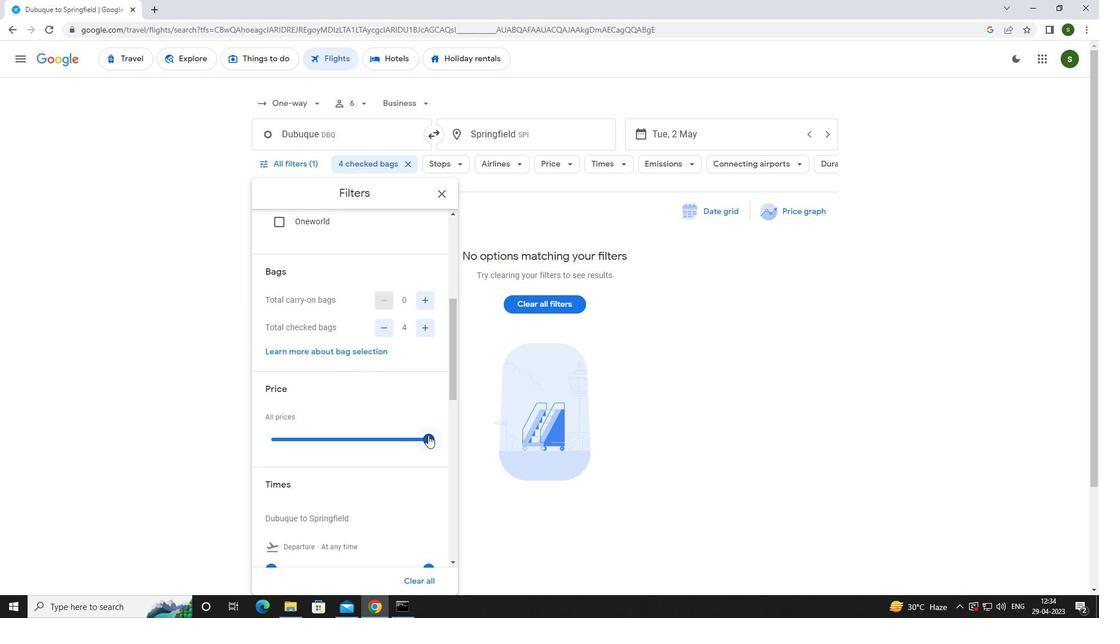 
Action: Mouse pressed left at (430, 441)
Screenshot: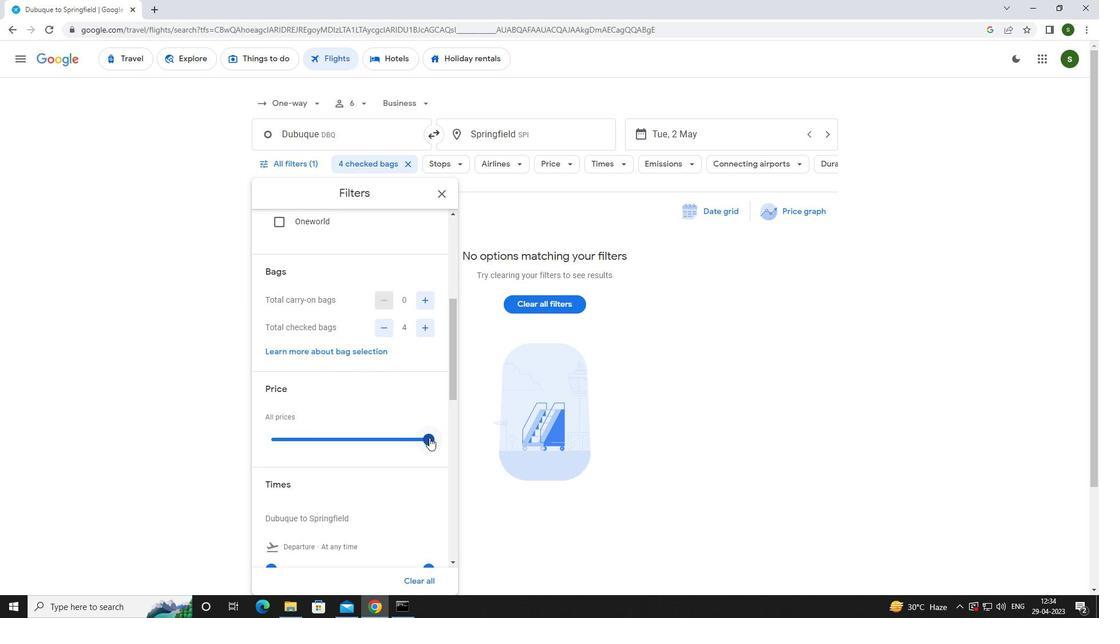 
Action: Mouse moved to (352, 391)
Screenshot: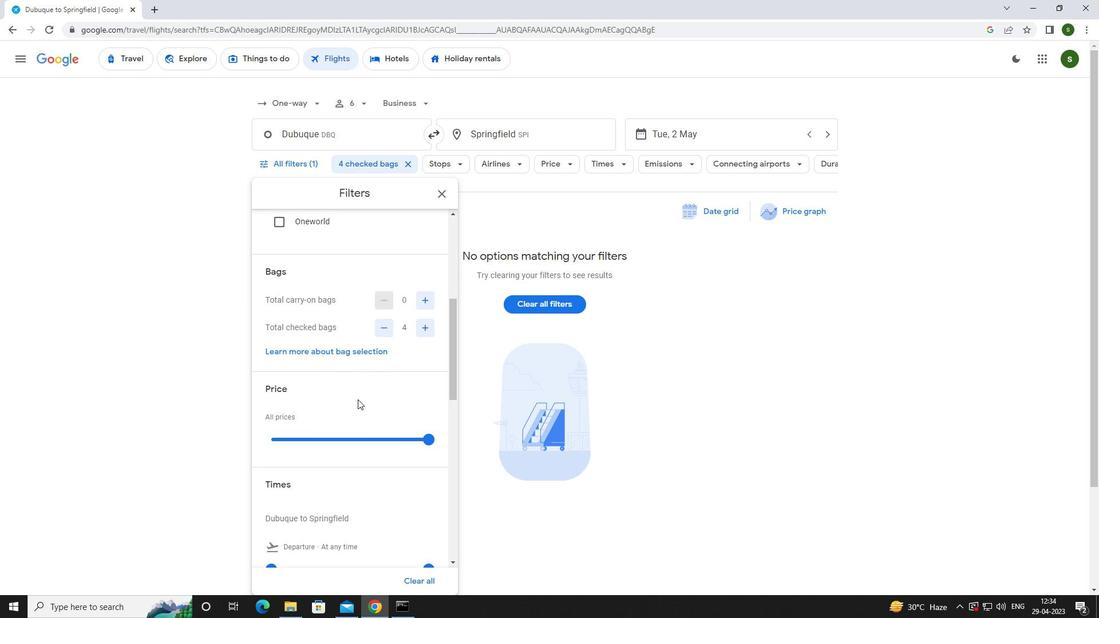
Action: Mouse scrolled (352, 391) with delta (0, 0)
Screenshot: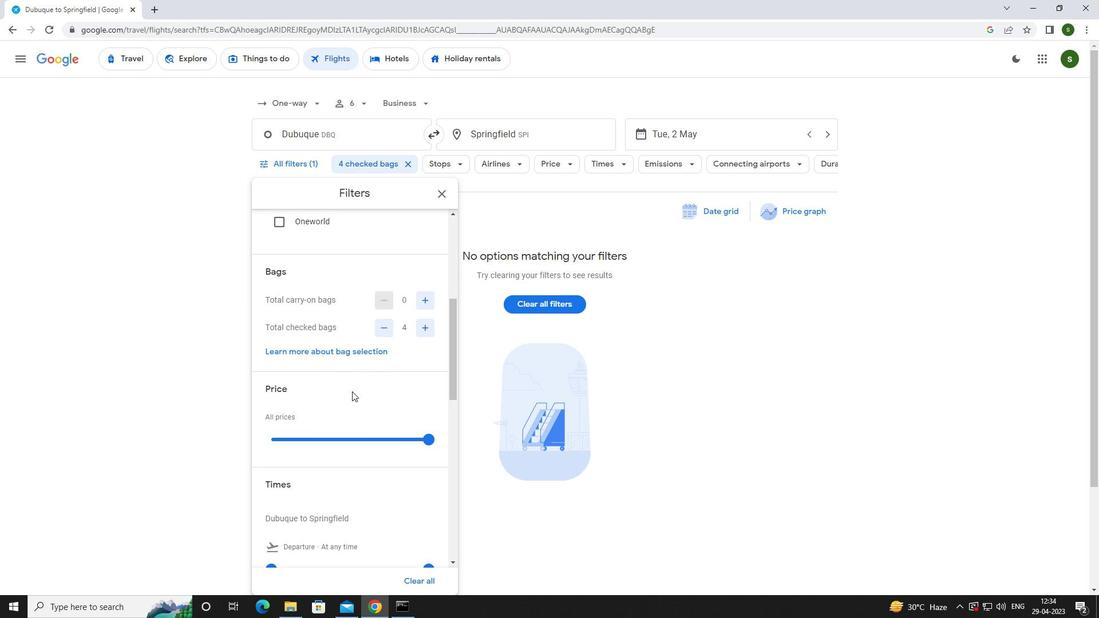 
Action: Mouse scrolled (352, 391) with delta (0, 0)
Screenshot: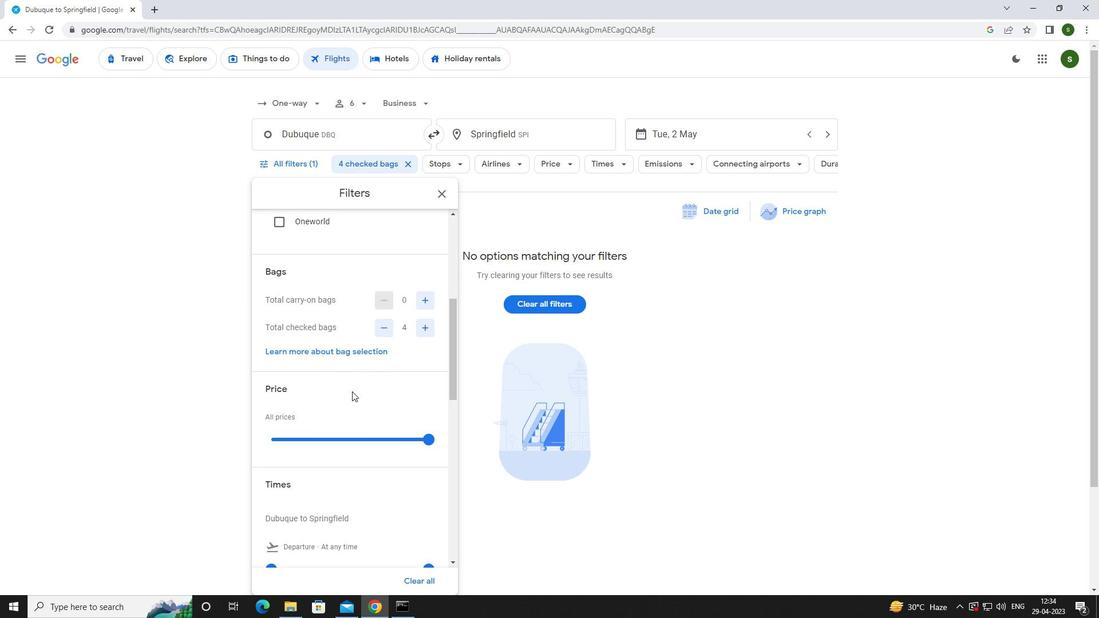 
Action: Mouse scrolled (352, 391) with delta (0, 0)
Screenshot: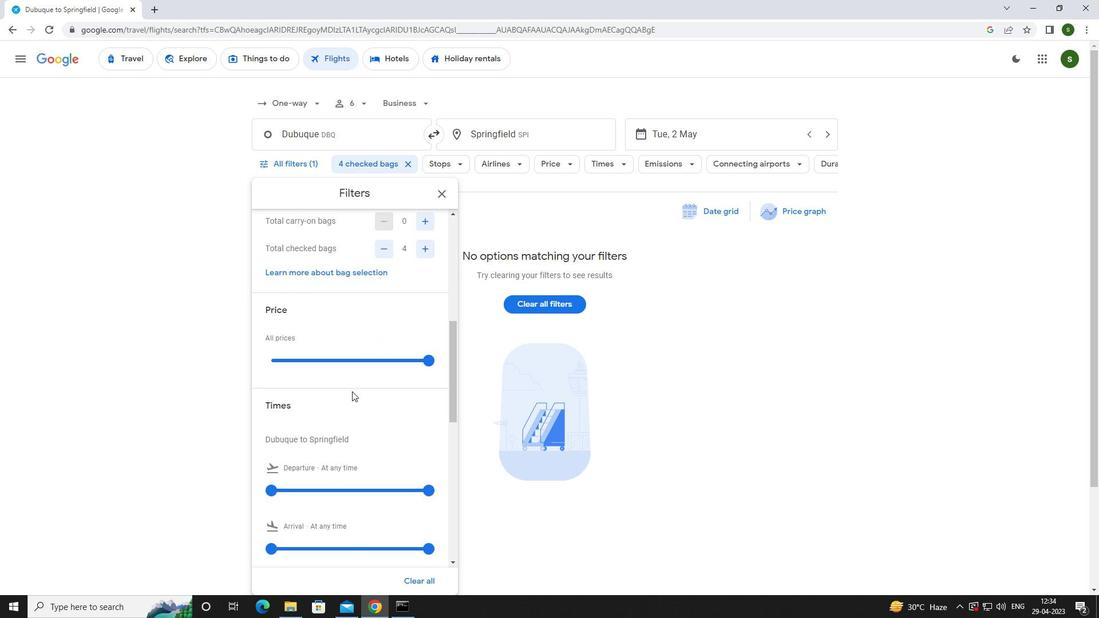 
Action: Mouse moved to (272, 397)
Screenshot: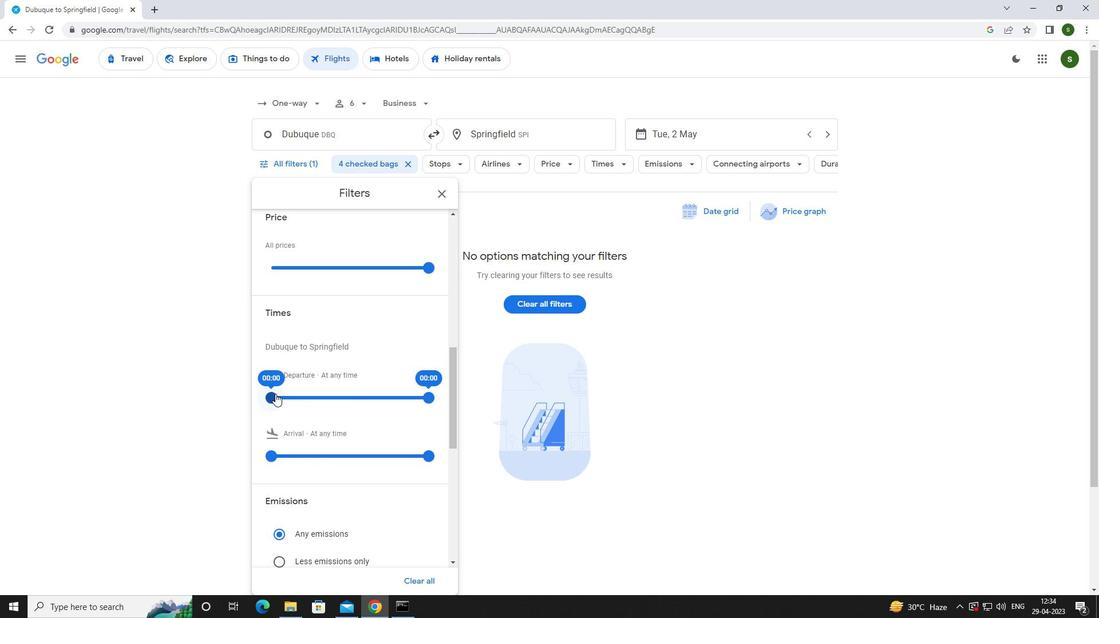 
Action: Mouse pressed left at (272, 397)
Screenshot: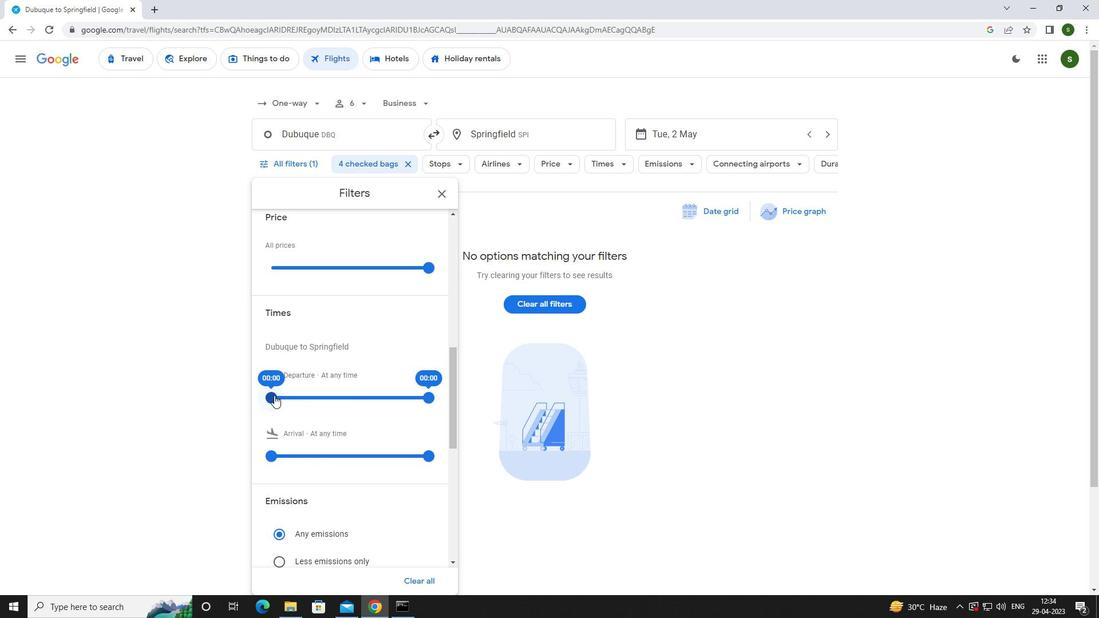 
Action: Mouse moved to (676, 413)
Screenshot: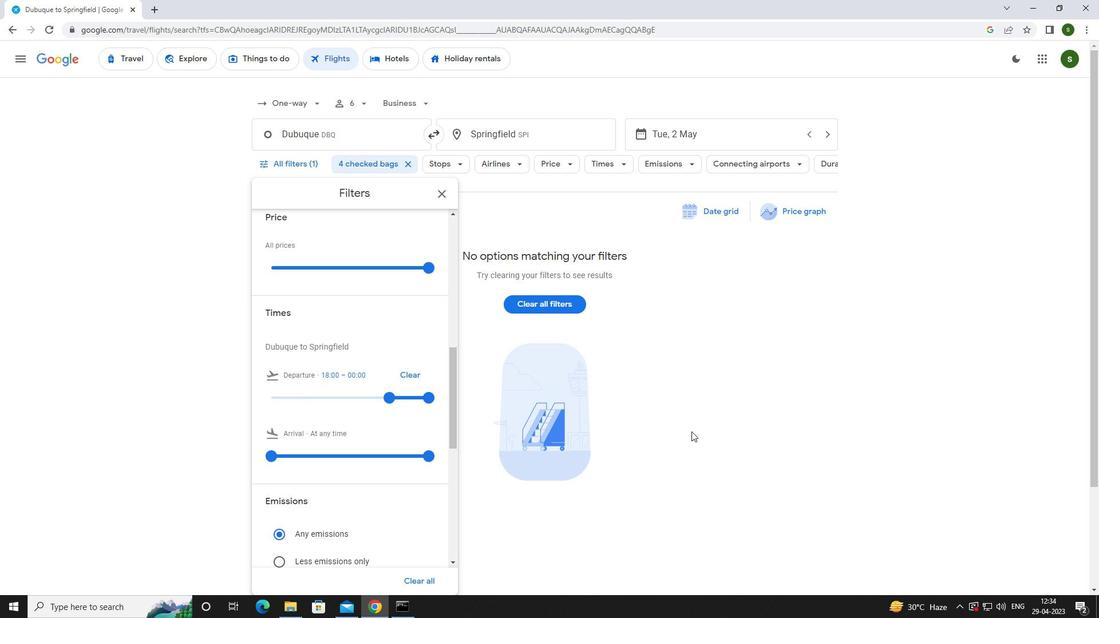 
Action: Mouse pressed left at (676, 413)
Screenshot: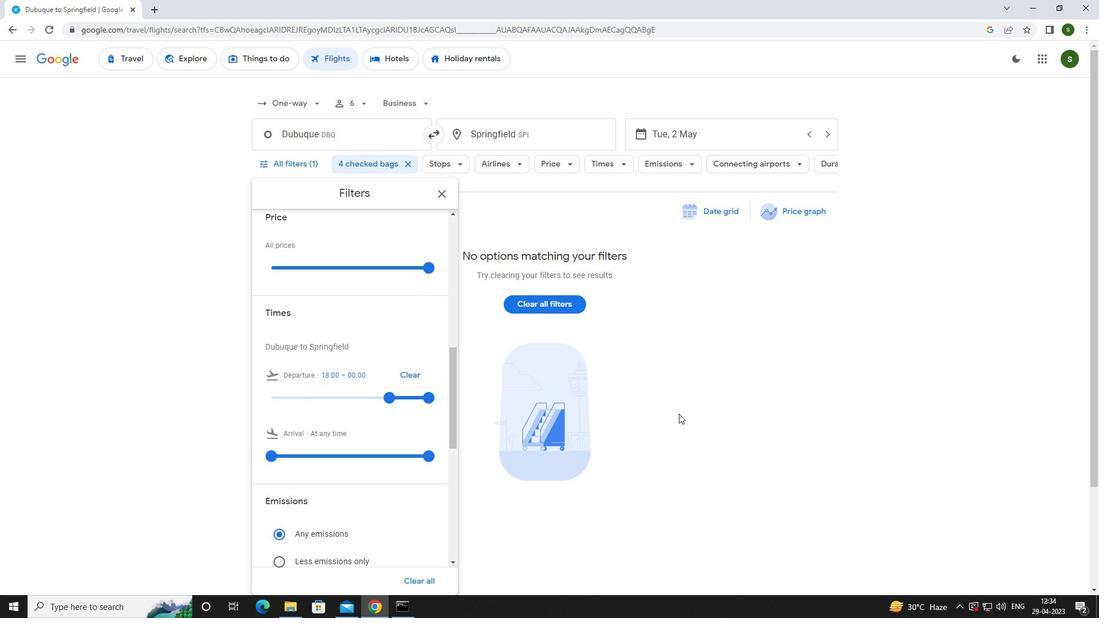 
